 Task: Add a signature Delaney King containing Have a safe and happy holiday, Delaney King to email address softage.1@softage.net and add a label Intellectual property
Action: Mouse moved to (382, 610)
Screenshot: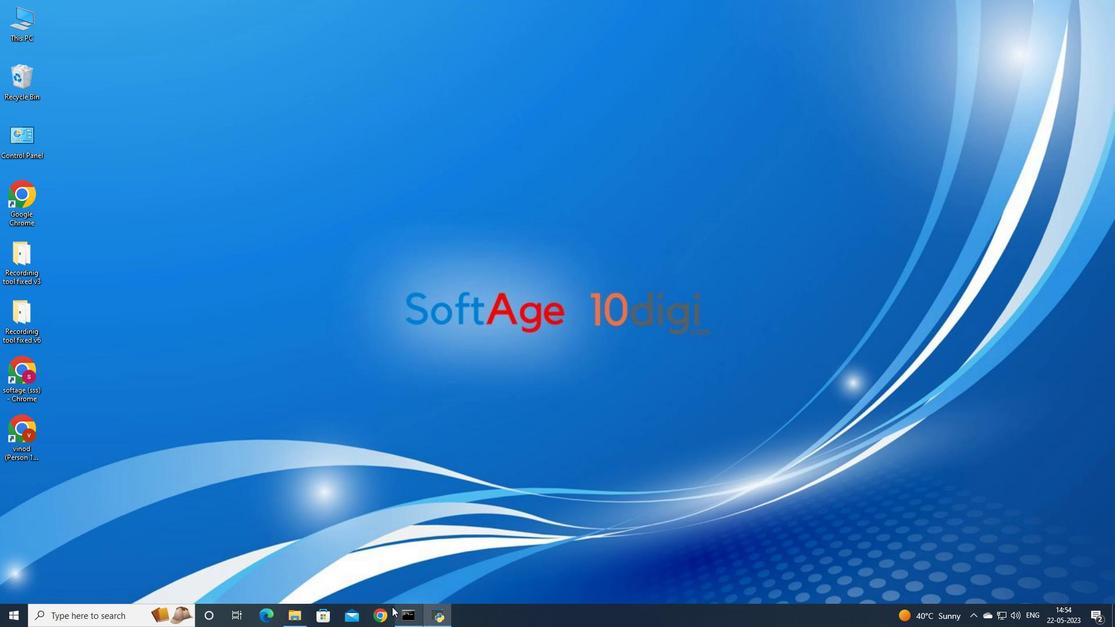 
Action: Mouse pressed left at (382, 610)
Screenshot: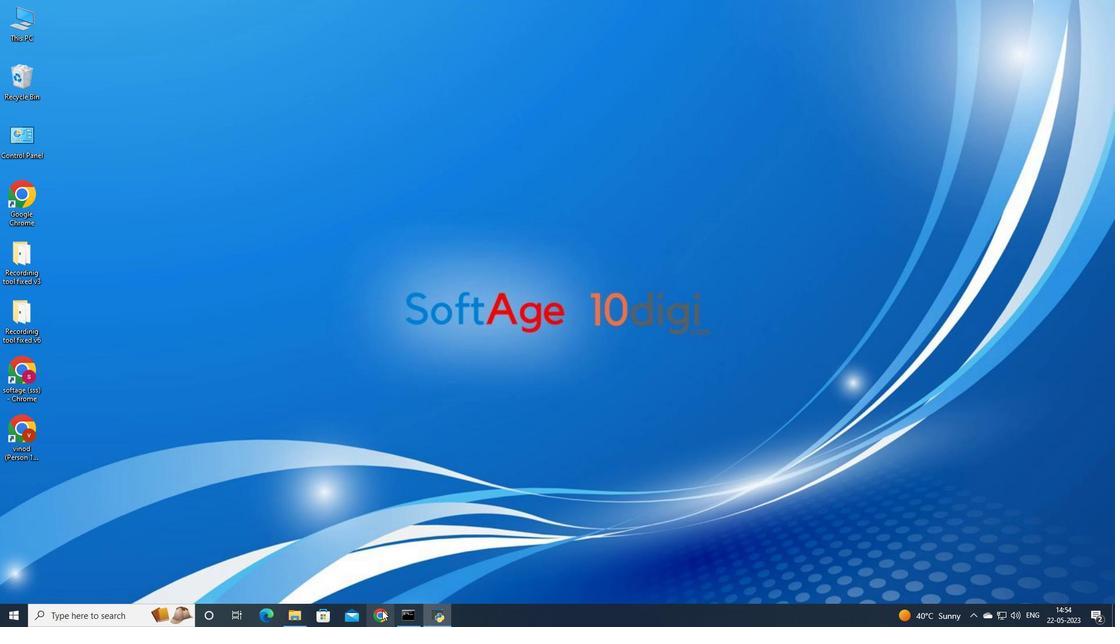 
Action: Mouse moved to (514, 404)
Screenshot: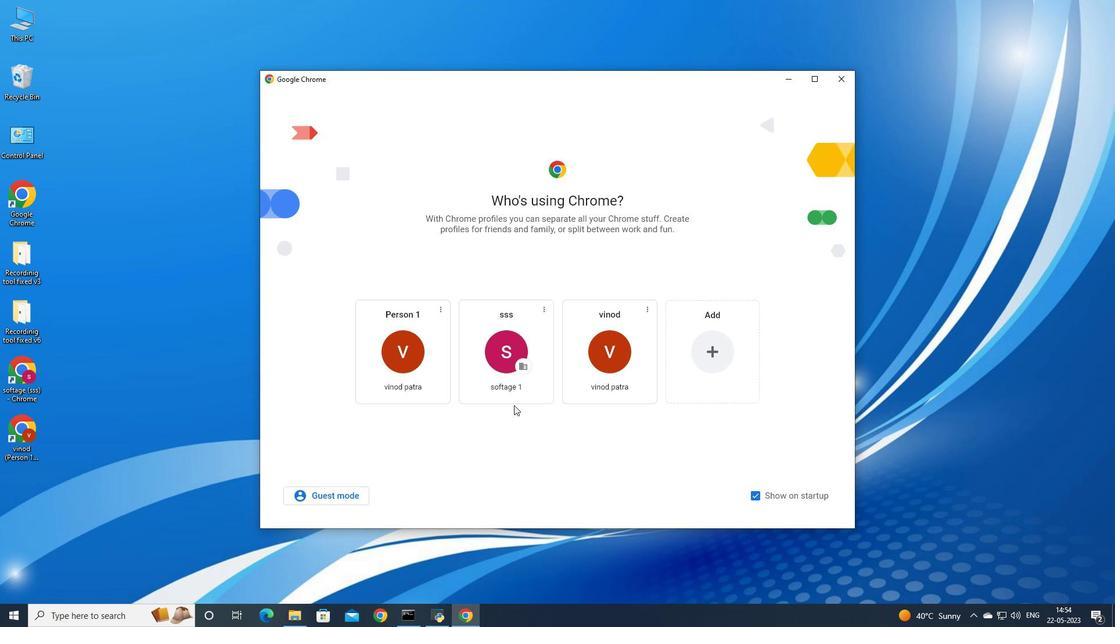 
Action: Mouse pressed left at (514, 404)
Screenshot: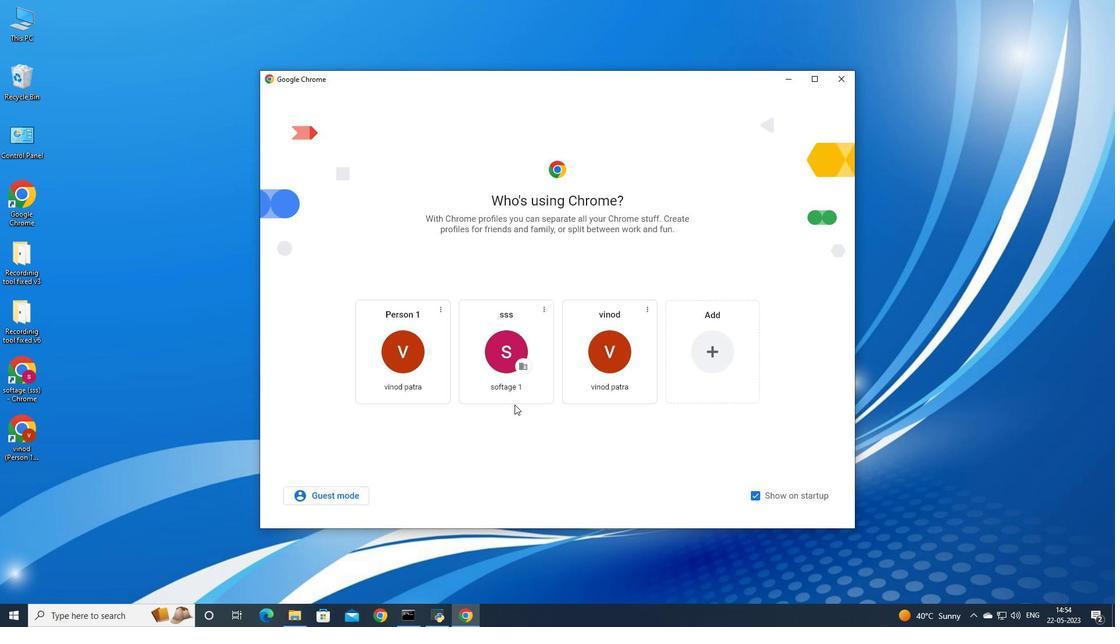 
Action: Mouse moved to (521, 388)
Screenshot: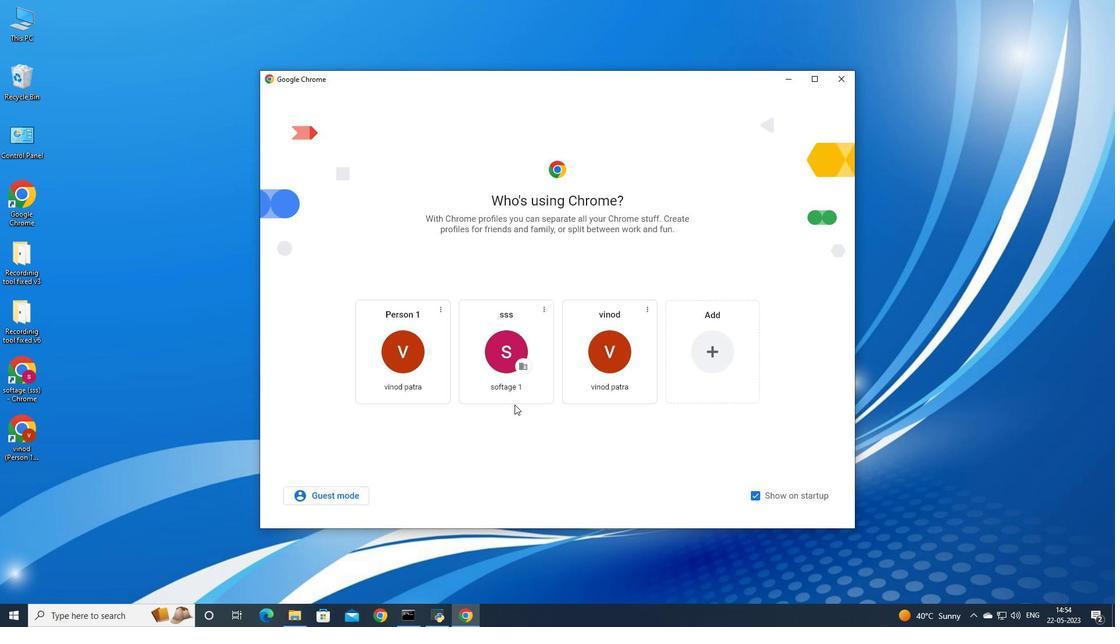 
Action: Mouse pressed left at (521, 388)
Screenshot: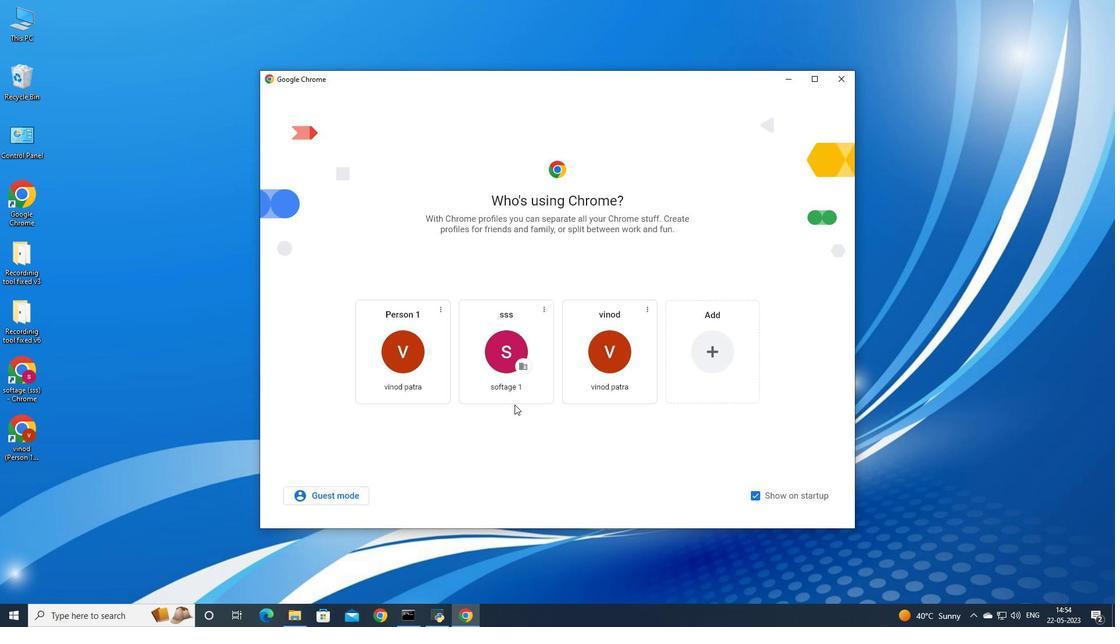 
Action: Mouse moved to (1003, 59)
Screenshot: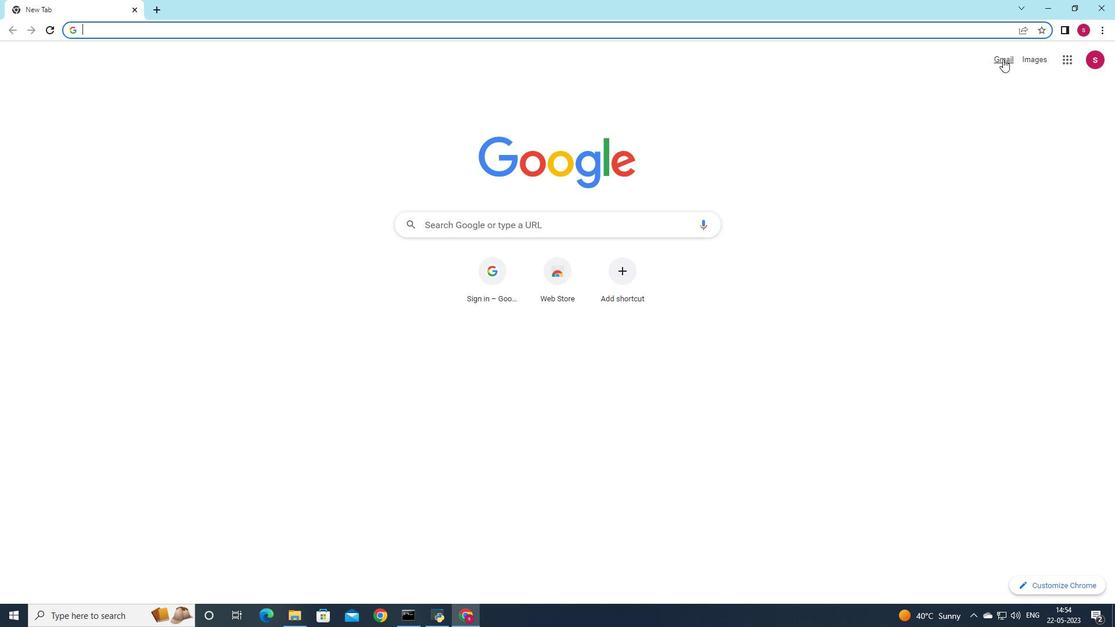 
Action: Mouse pressed left at (1003, 59)
Screenshot: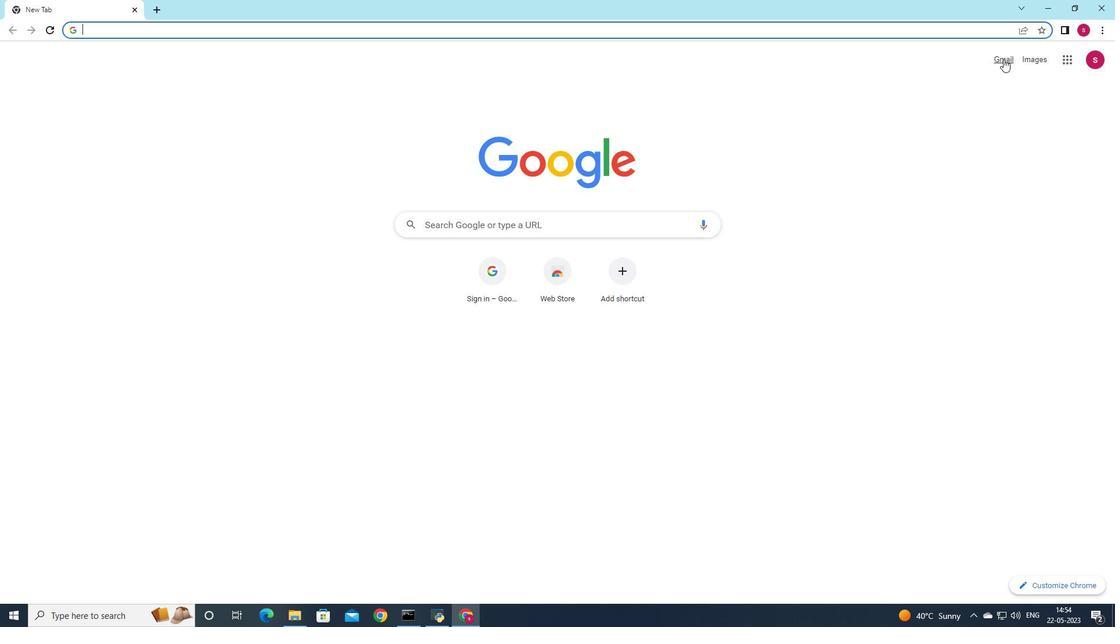 
Action: Mouse moved to (989, 82)
Screenshot: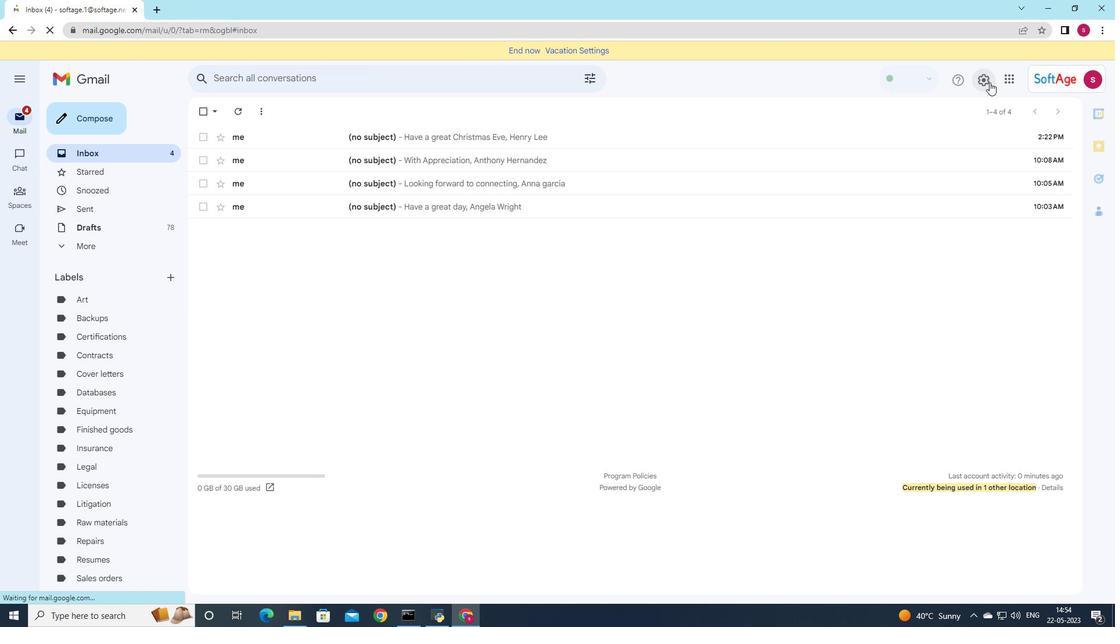 
Action: Mouse pressed left at (989, 82)
Screenshot: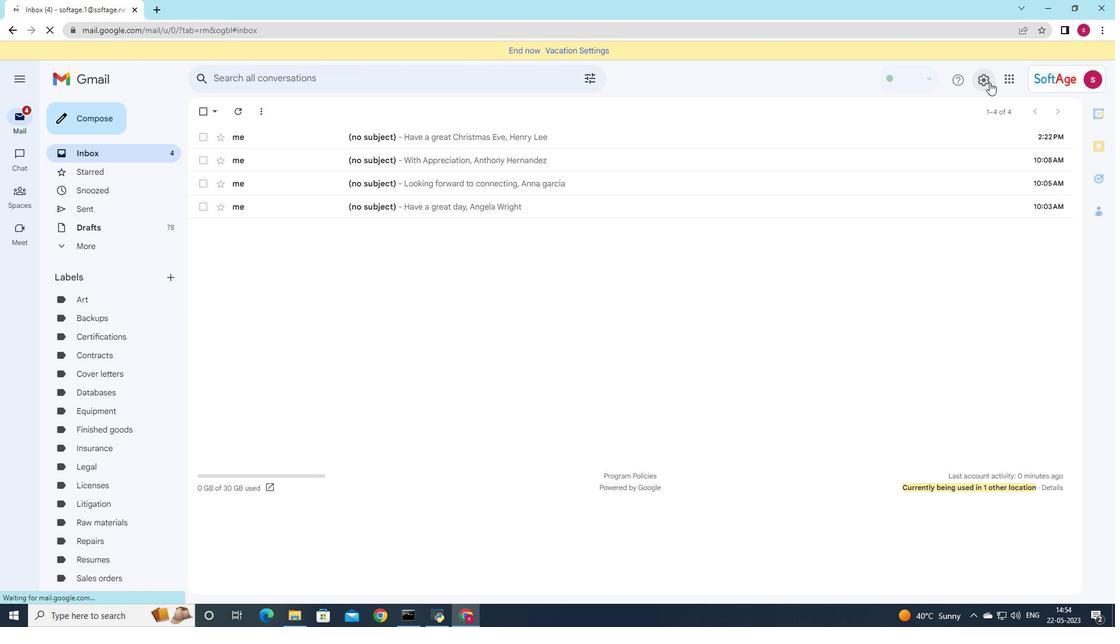 
Action: Mouse moved to (972, 142)
Screenshot: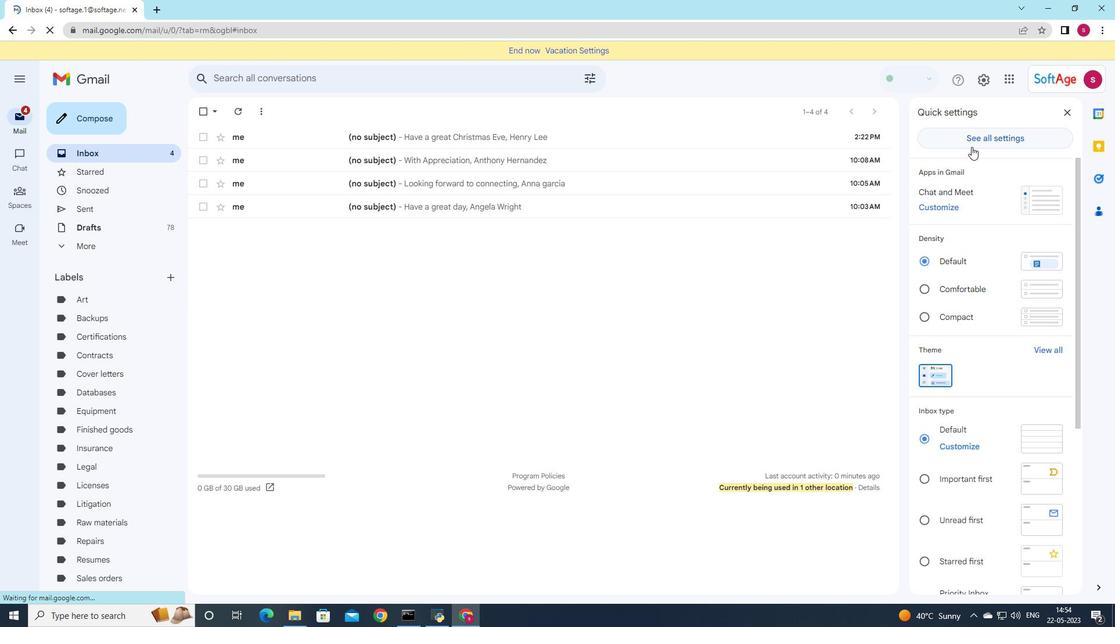 
Action: Mouse pressed left at (972, 142)
Screenshot: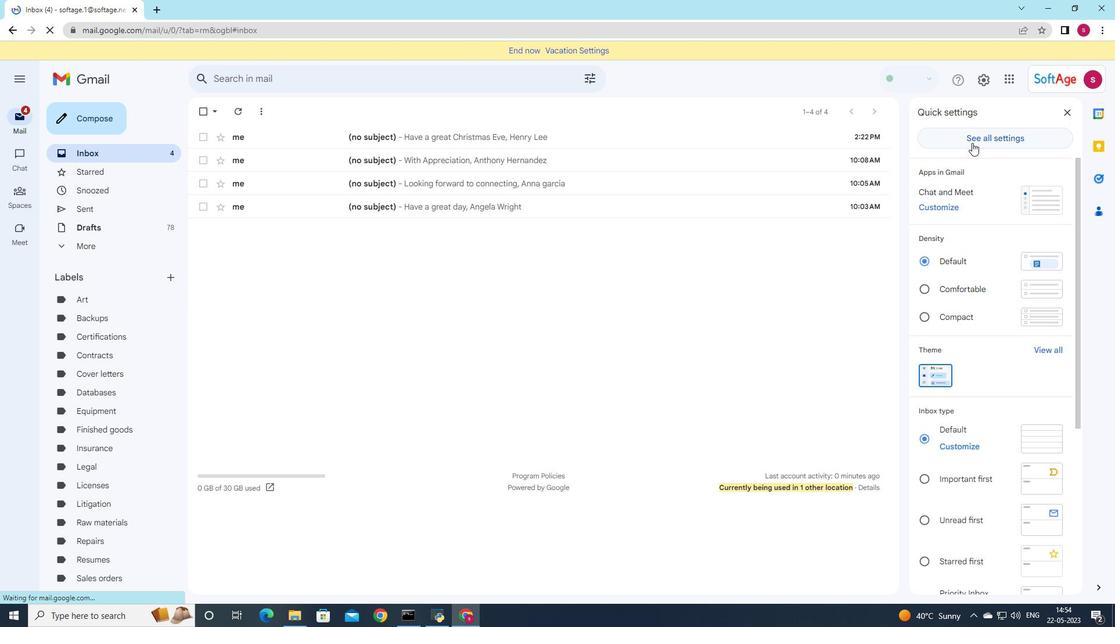 
Action: Mouse moved to (714, 345)
Screenshot: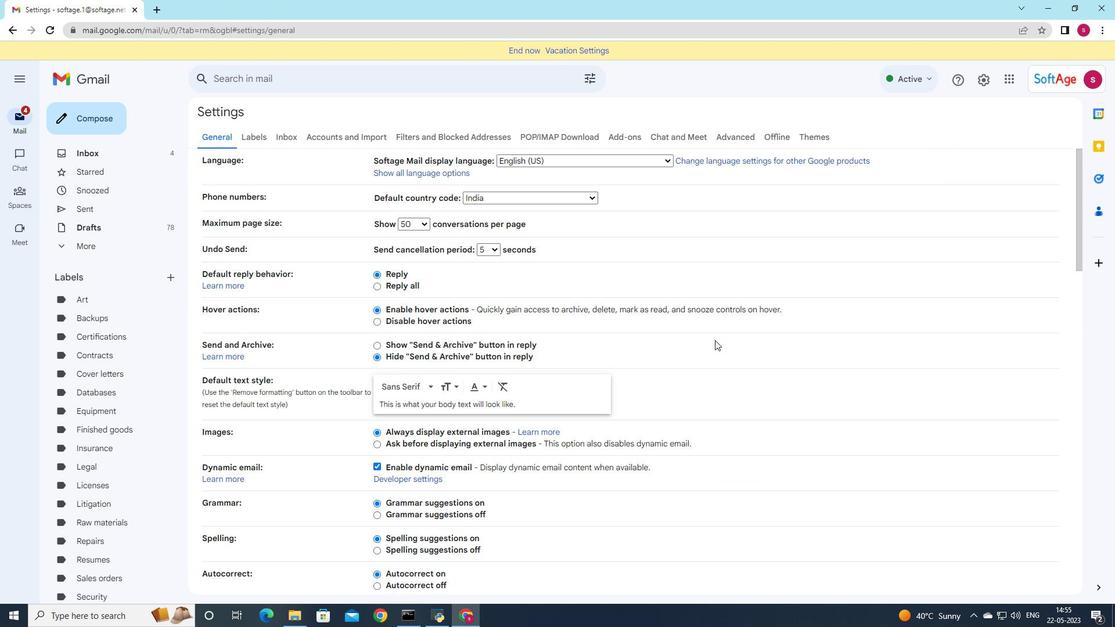 
Action: Mouse scrolled (714, 344) with delta (0, 0)
Screenshot: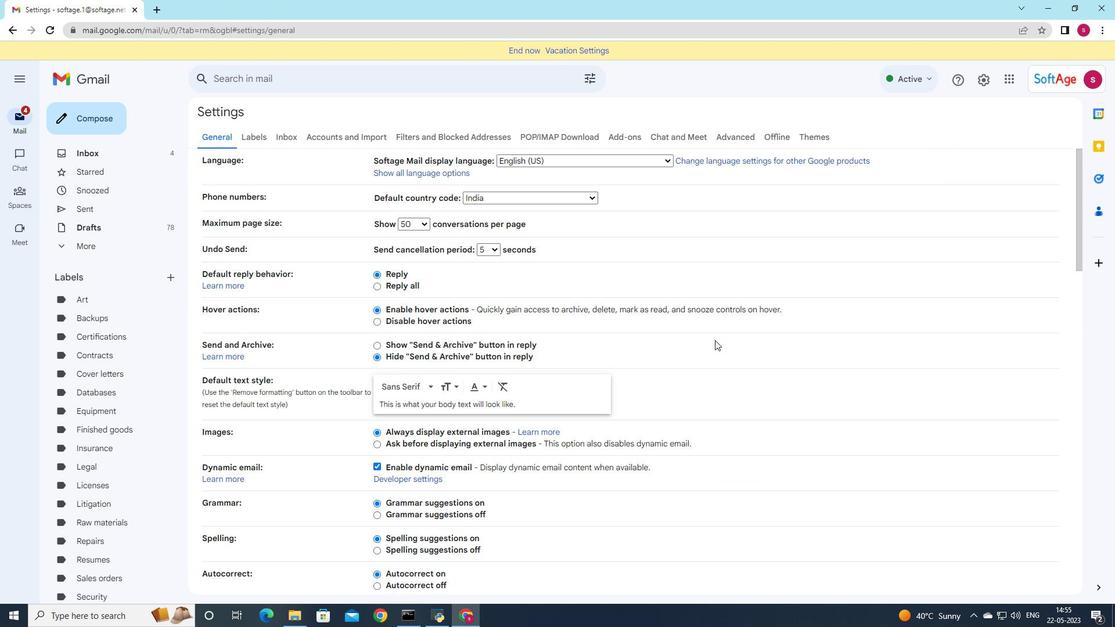 
Action: Mouse scrolled (714, 344) with delta (0, 0)
Screenshot: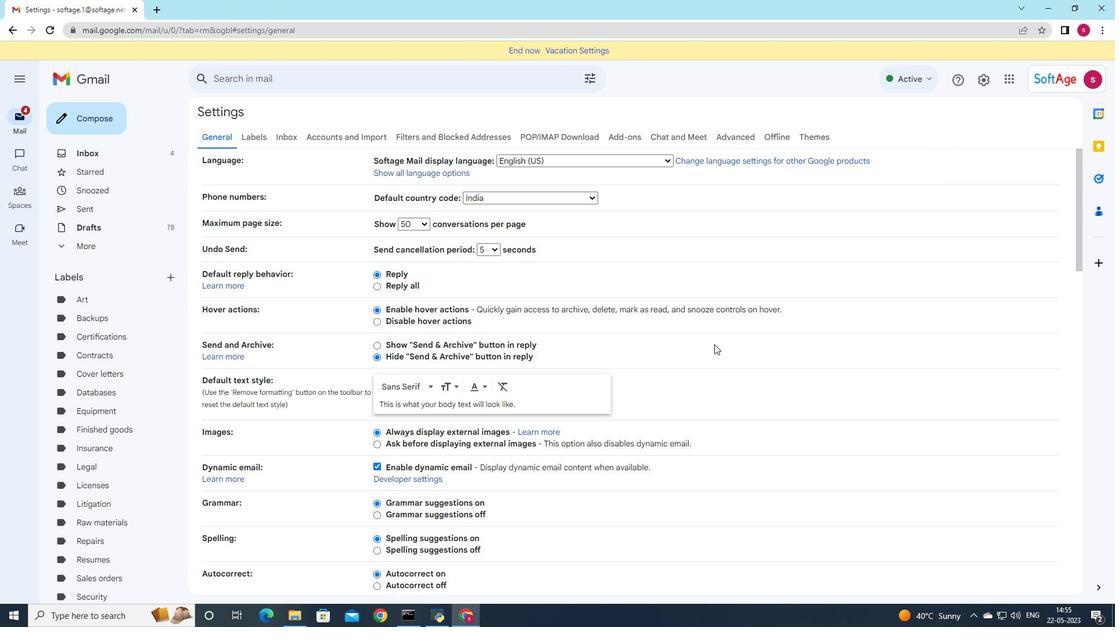 
Action: Mouse scrolled (714, 344) with delta (0, 0)
Screenshot: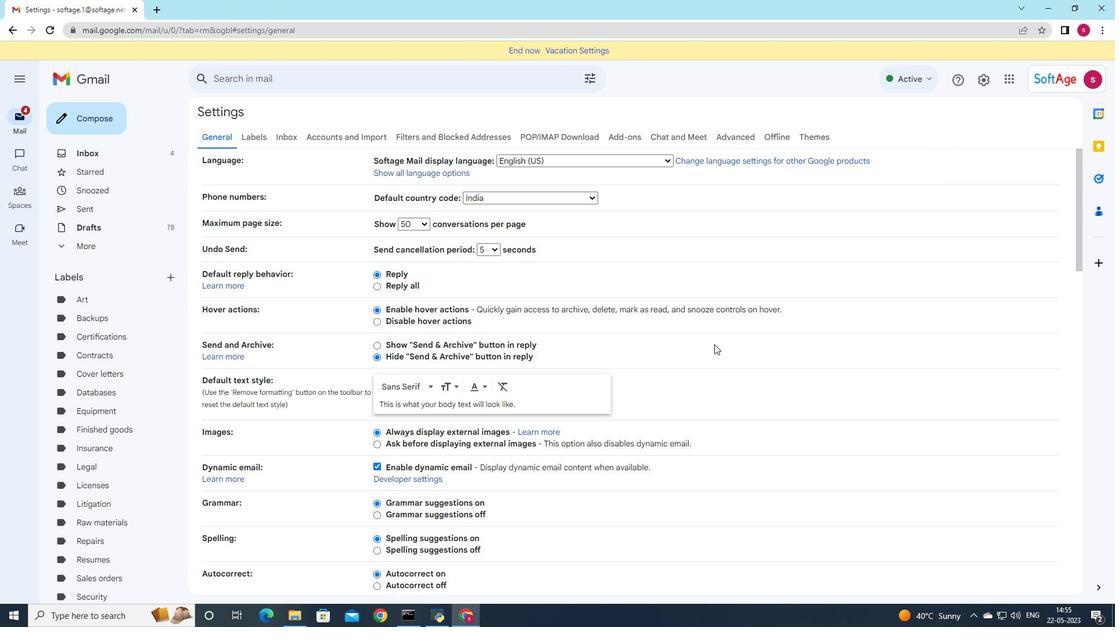 
Action: Mouse moved to (717, 345)
Screenshot: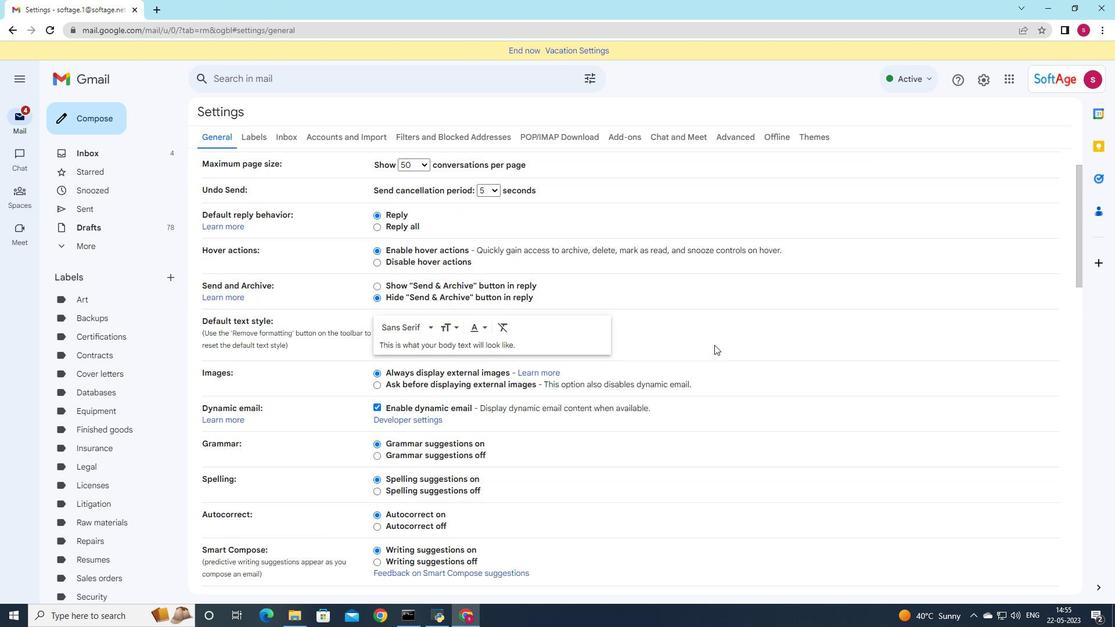 
Action: Mouse scrolled (717, 344) with delta (0, 0)
Screenshot: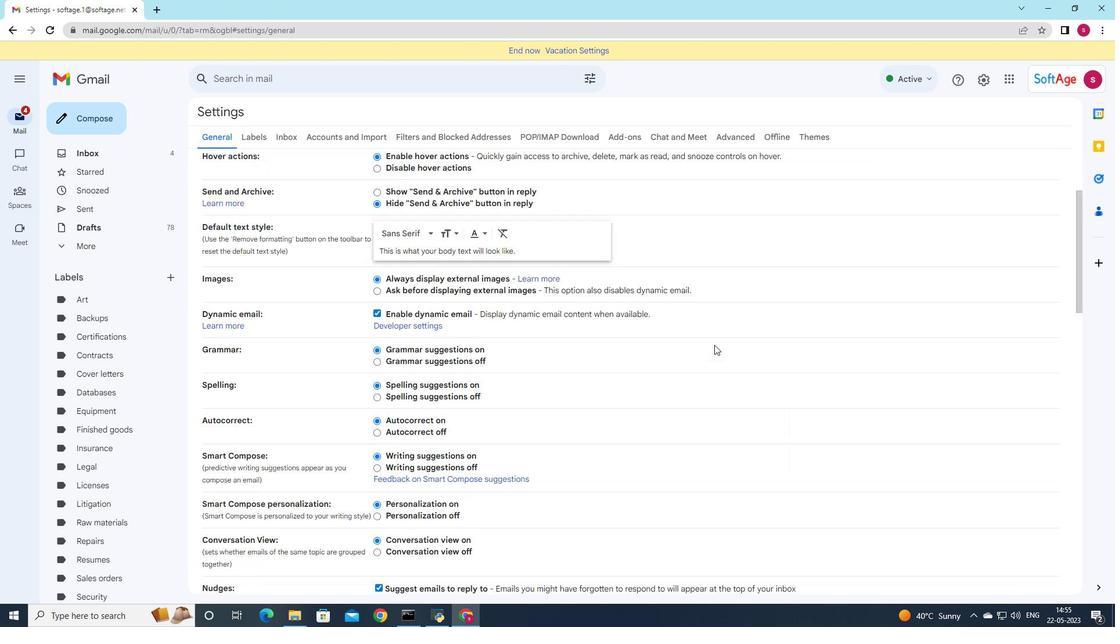 
Action: Mouse moved to (720, 349)
Screenshot: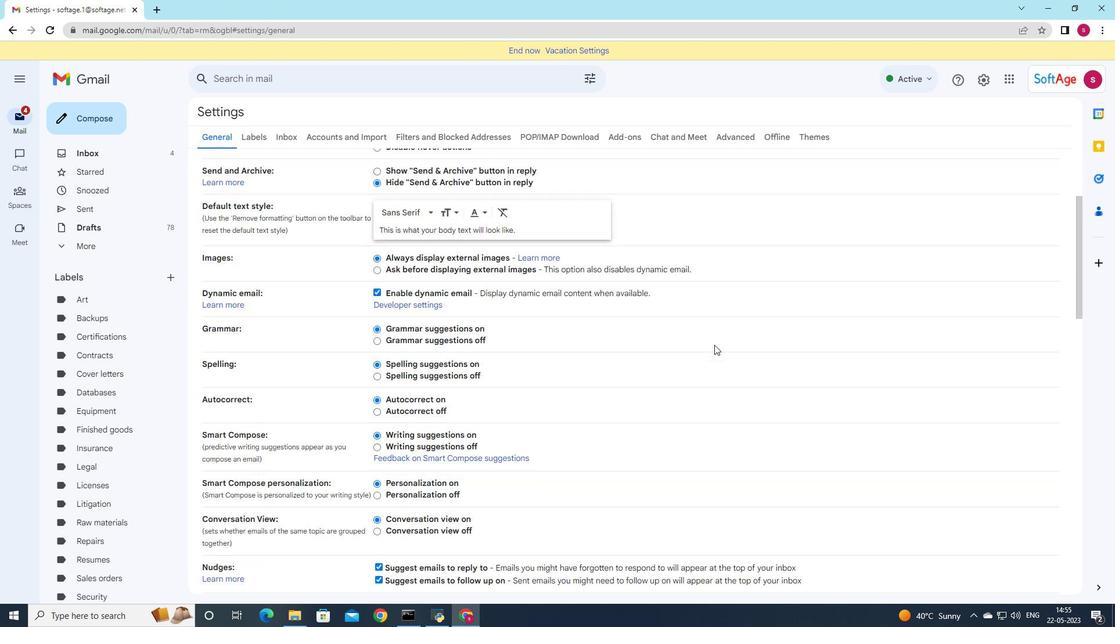 
Action: Mouse scrolled (720, 348) with delta (0, 0)
Screenshot: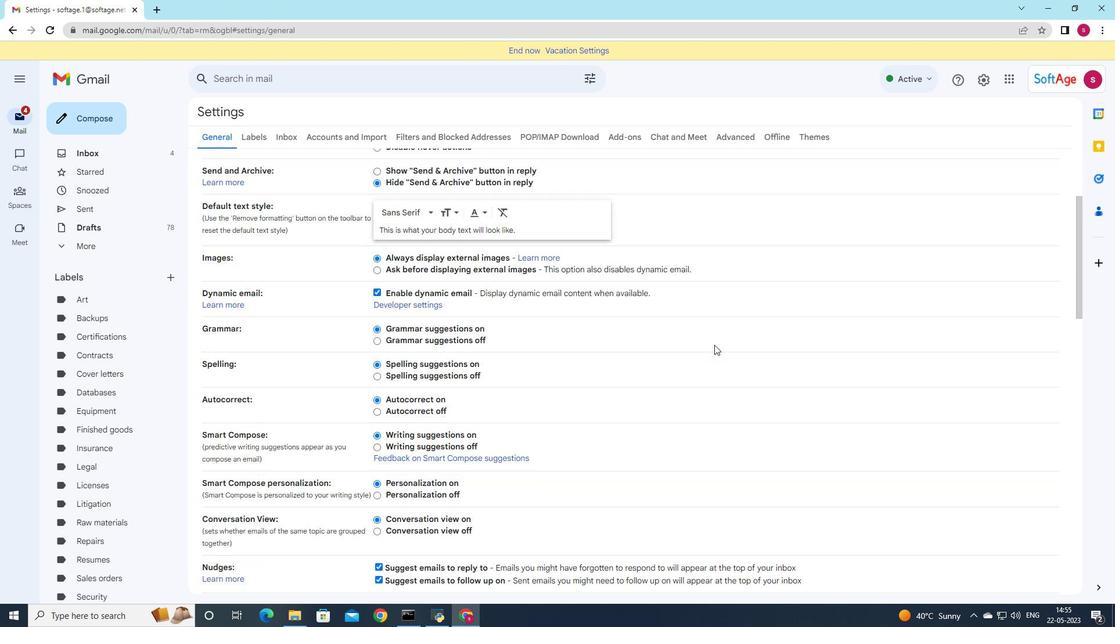 
Action: Mouse moved to (721, 350)
Screenshot: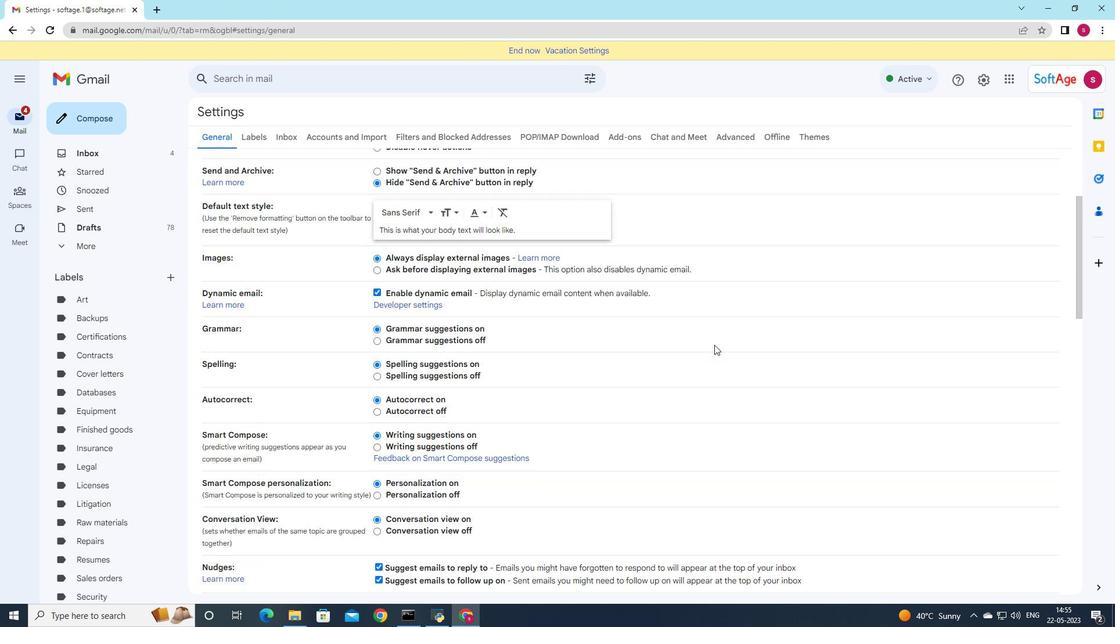 
Action: Mouse scrolled (721, 349) with delta (0, 0)
Screenshot: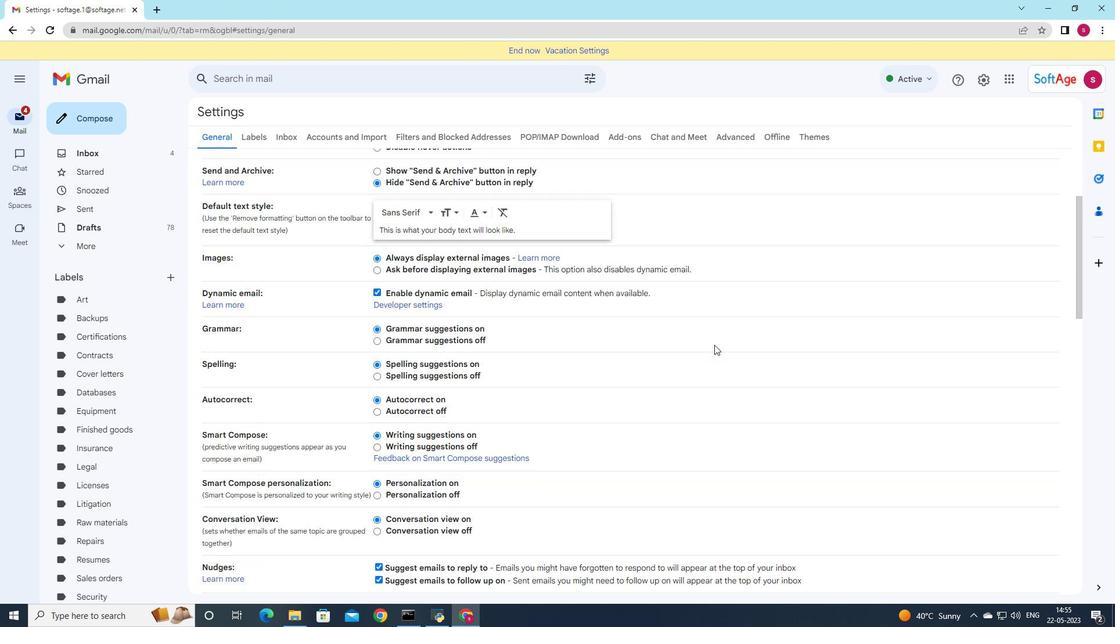 
Action: Mouse moved to (722, 350)
Screenshot: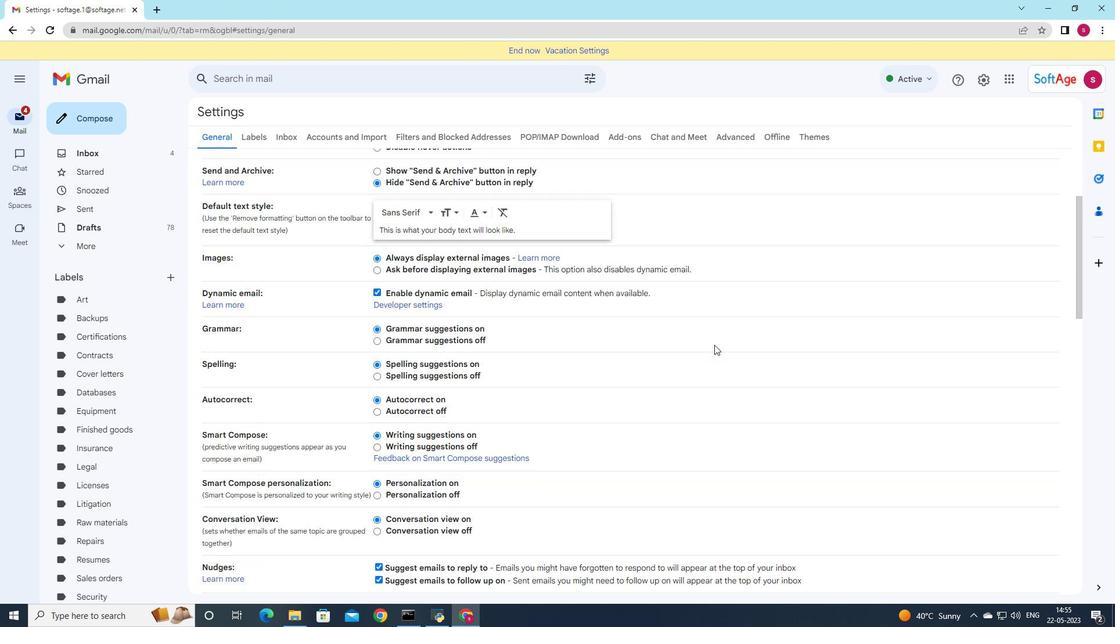 
Action: Mouse scrolled (722, 350) with delta (0, 0)
Screenshot: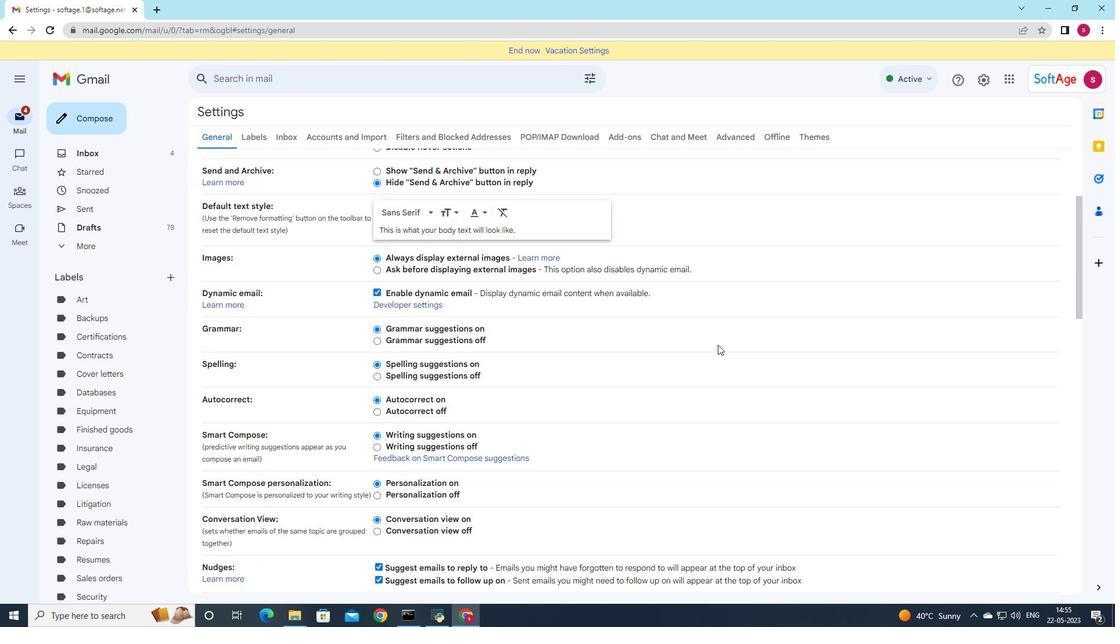 
Action: Mouse moved to (722, 351)
Screenshot: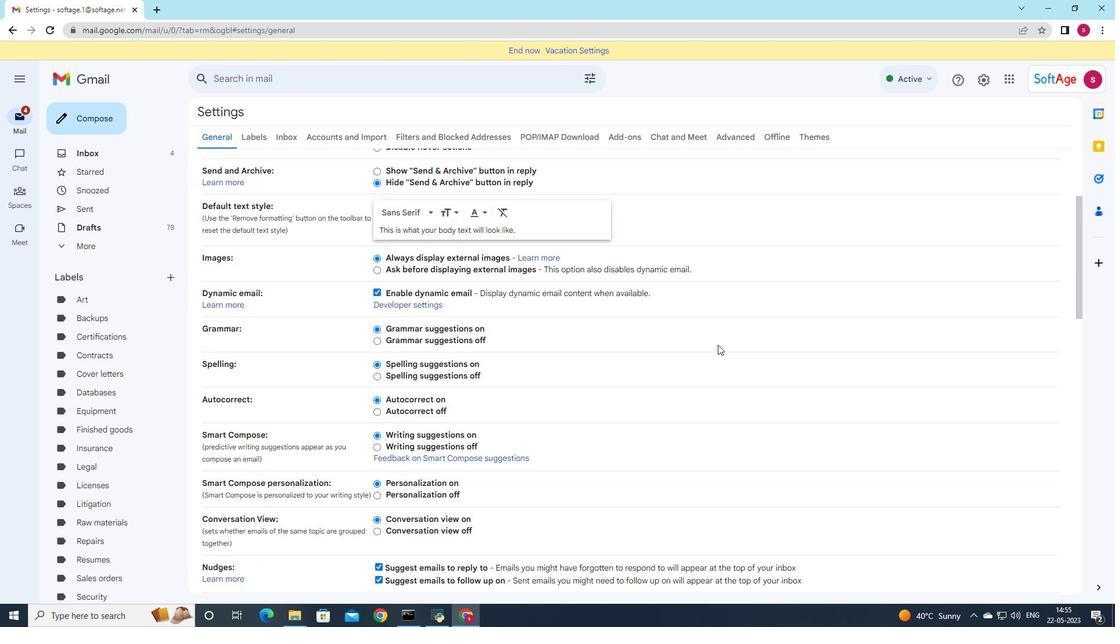 
Action: Mouse scrolled (722, 350) with delta (0, 0)
Screenshot: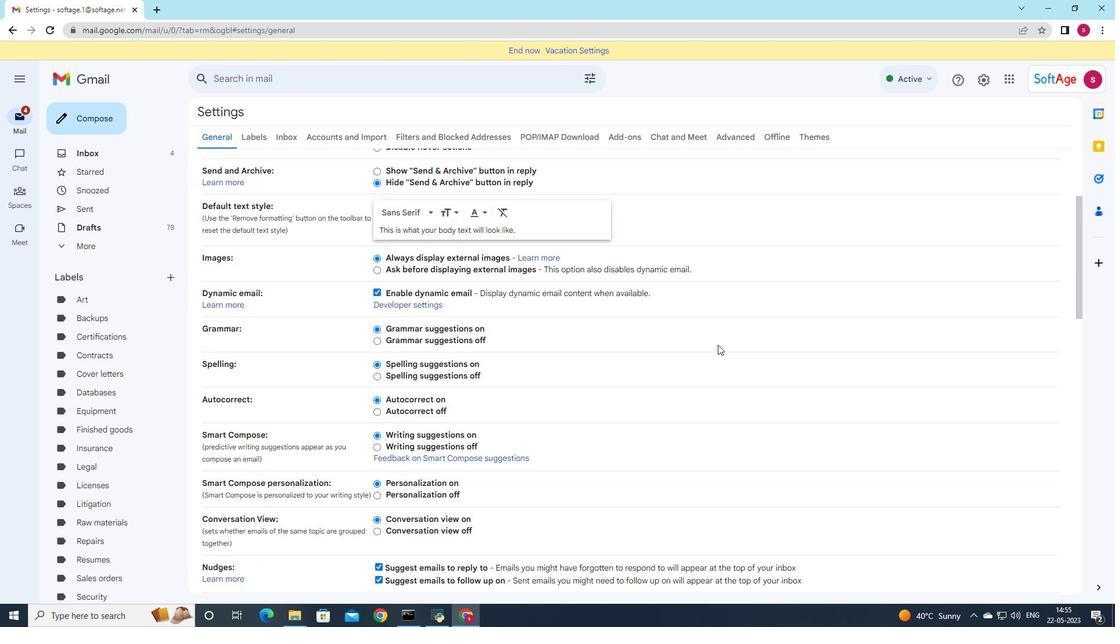 
Action: Mouse moved to (724, 353)
Screenshot: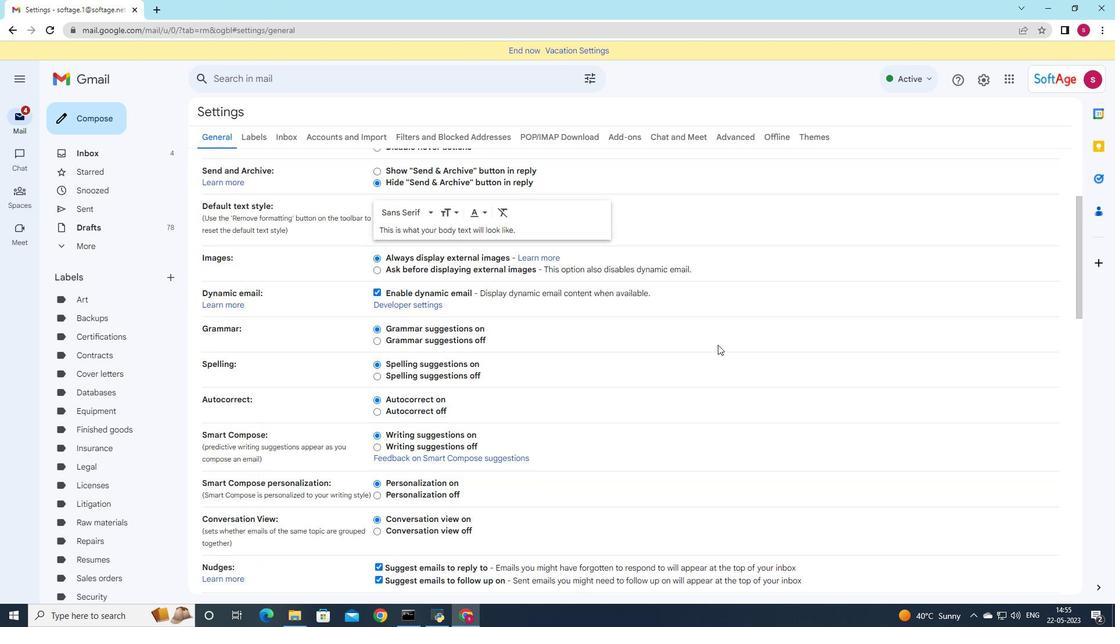 
Action: Mouse scrolled (724, 353) with delta (0, 0)
Screenshot: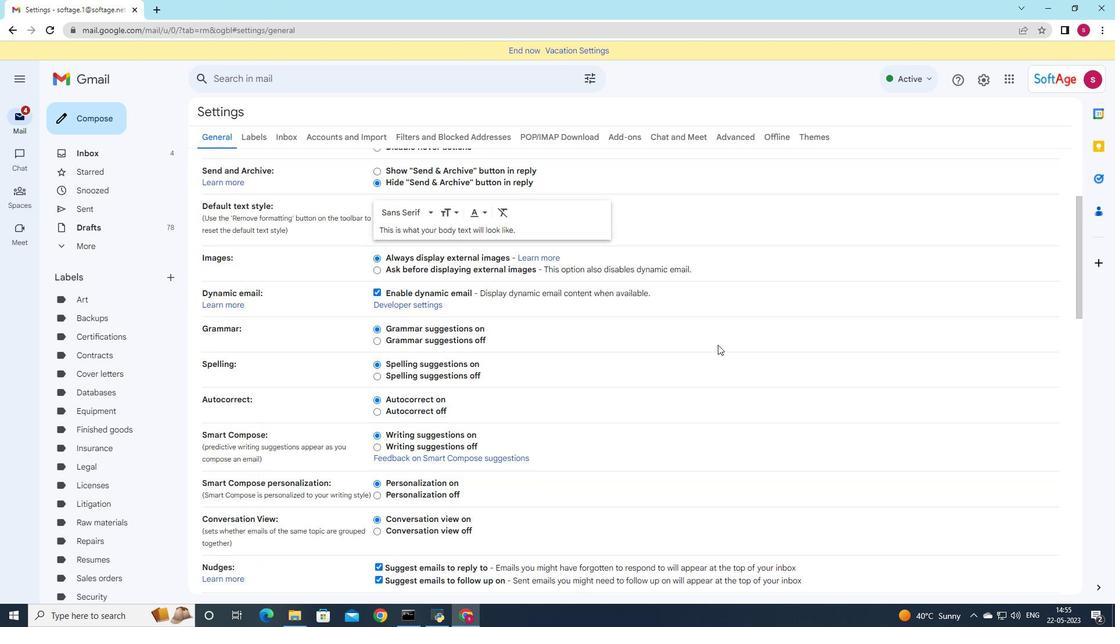
Action: Mouse moved to (803, 420)
Screenshot: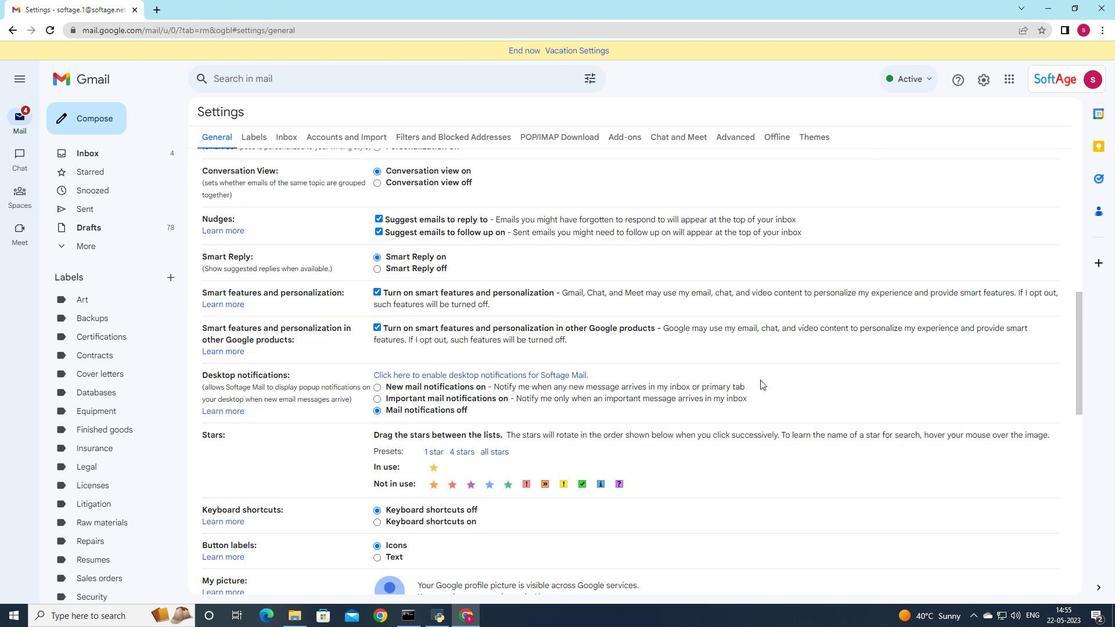 
Action: Mouse scrolled (803, 419) with delta (0, 0)
Screenshot: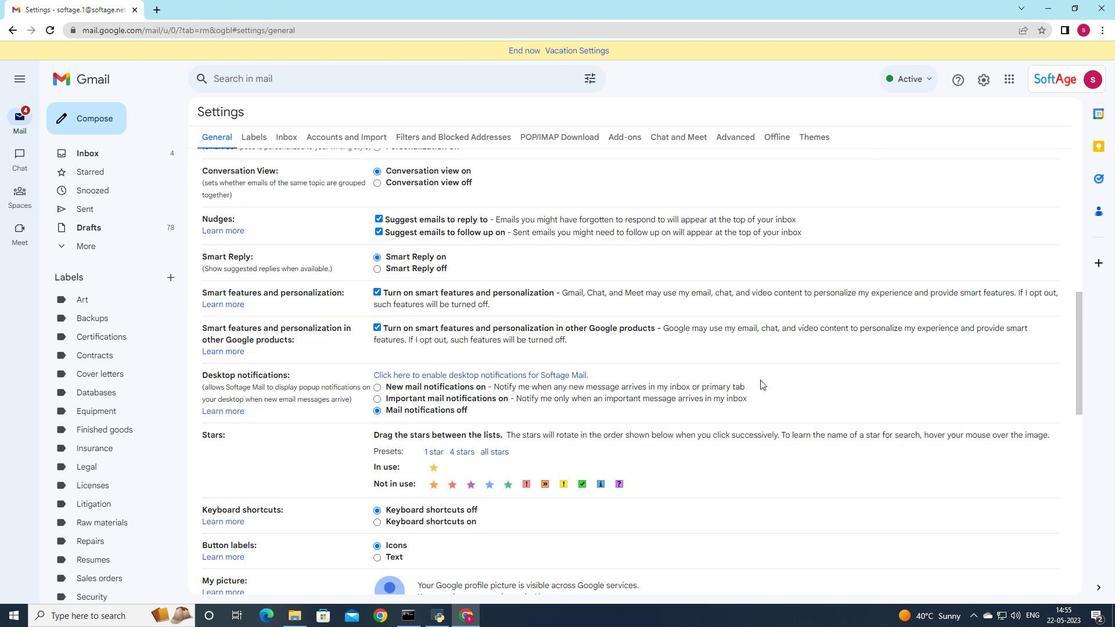 
Action: Mouse moved to (813, 438)
Screenshot: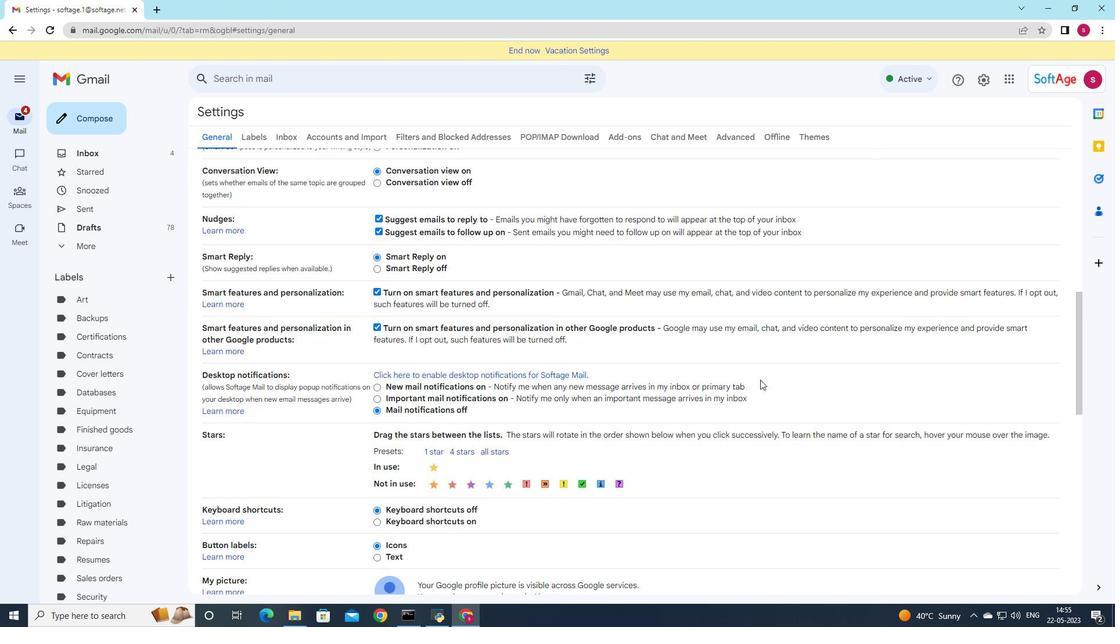 
Action: Mouse scrolled (813, 437) with delta (0, 0)
Screenshot: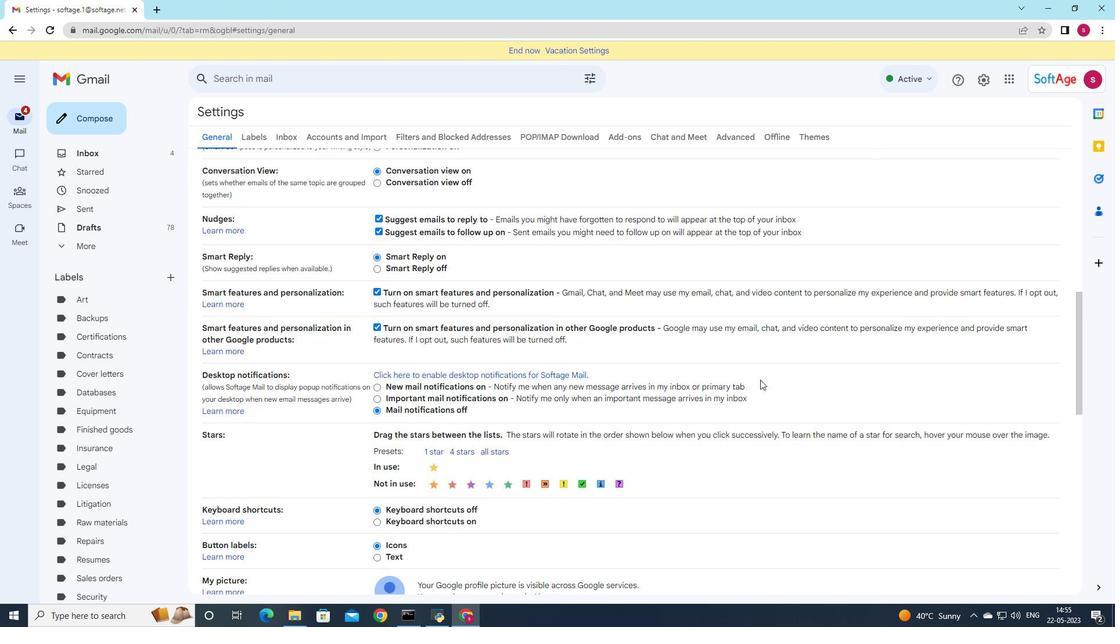 
Action: Mouse moved to (833, 461)
Screenshot: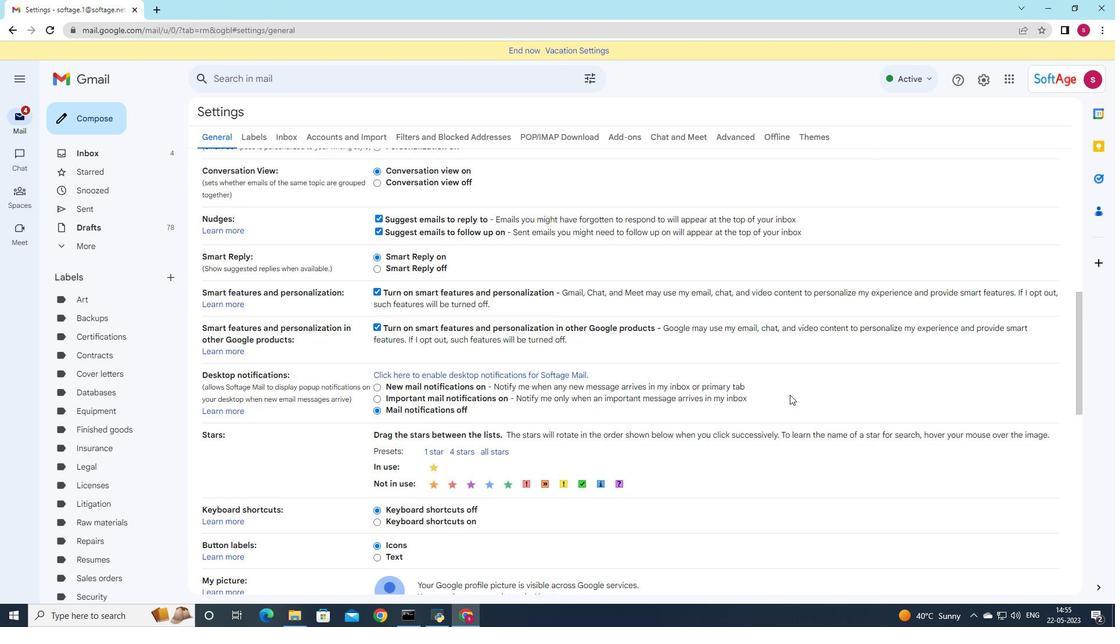 
Action: Mouse scrolled (824, 451) with delta (0, 0)
Screenshot: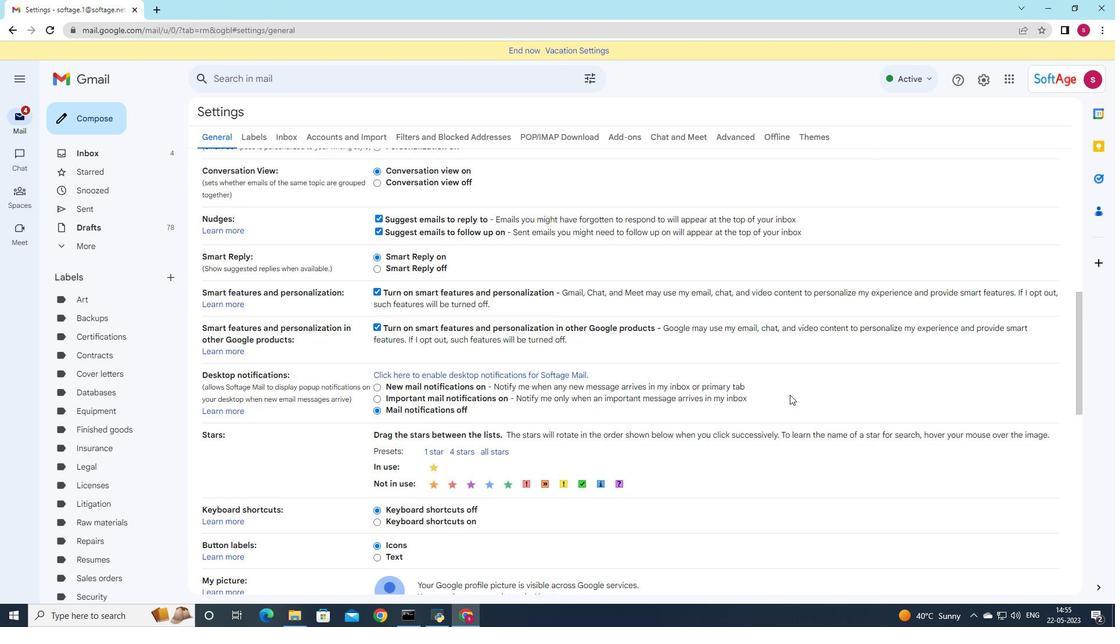 
Action: Mouse moved to (843, 469)
Screenshot: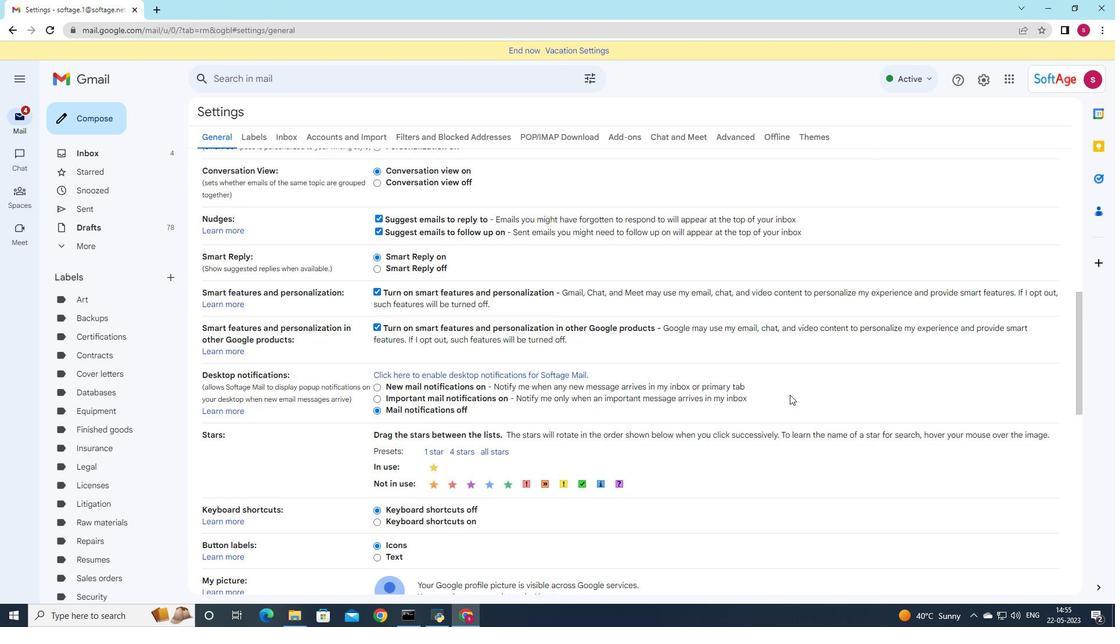 
Action: Mouse scrolled (843, 468) with delta (0, 0)
Screenshot: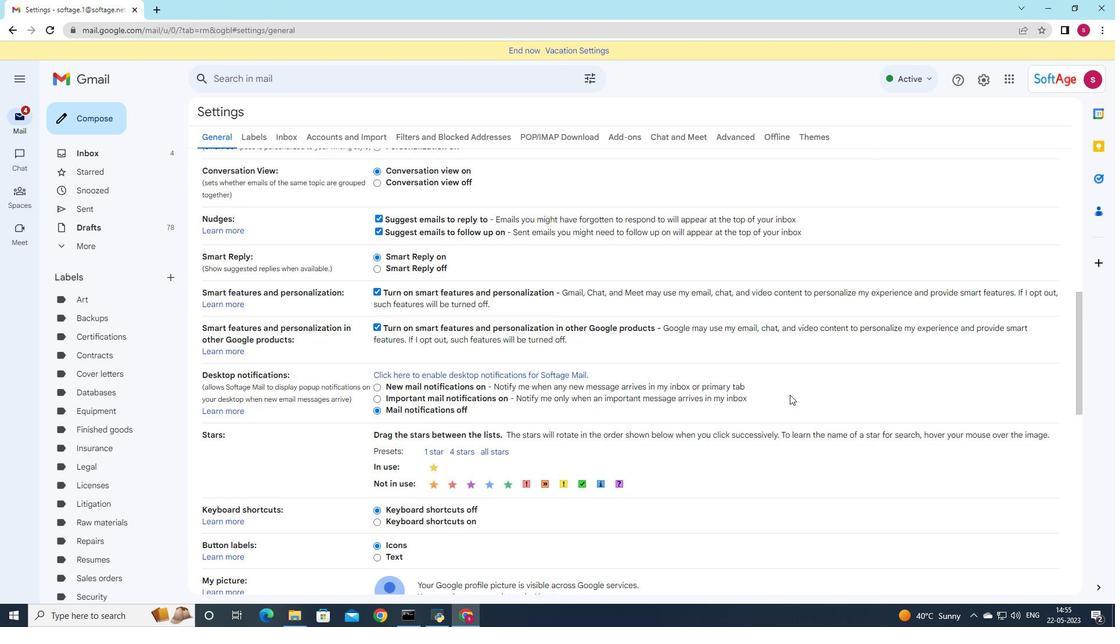 
Action: Mouse moved to (494, 440)
Screenshot: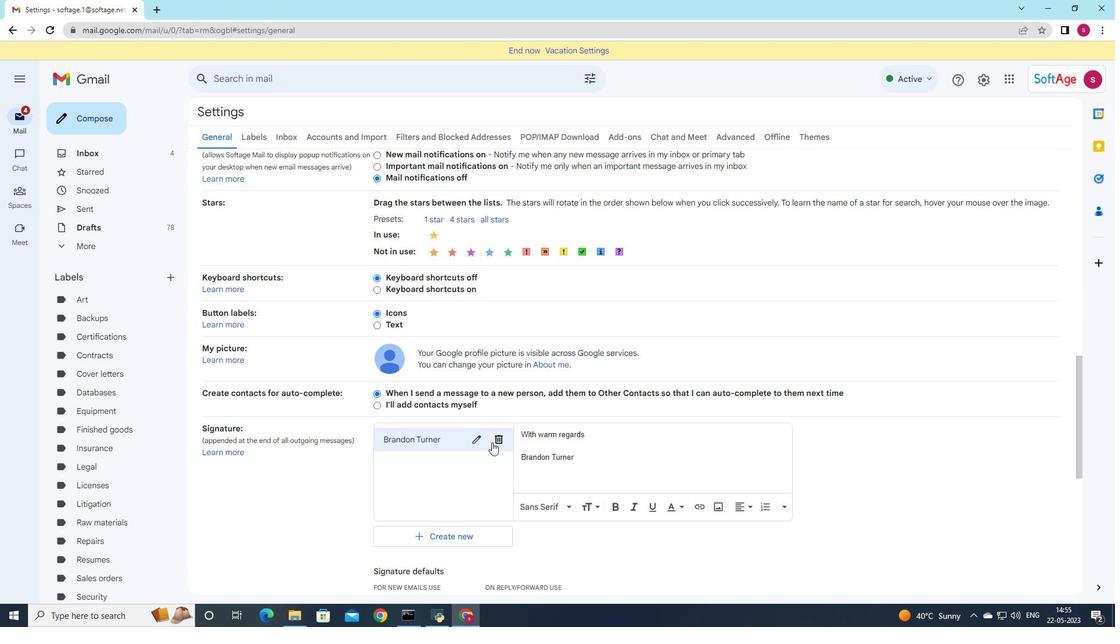 
Action: Mouse pressed left at (494, 440)
Screenshot: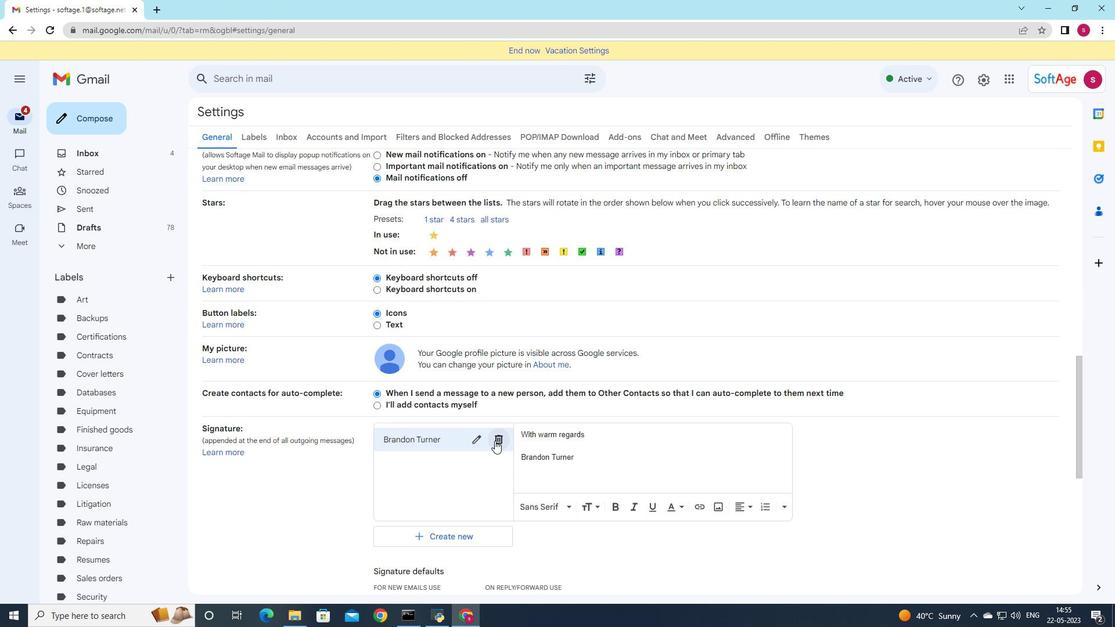 
Action: Mouse moved to (667, 346)
Screenshot: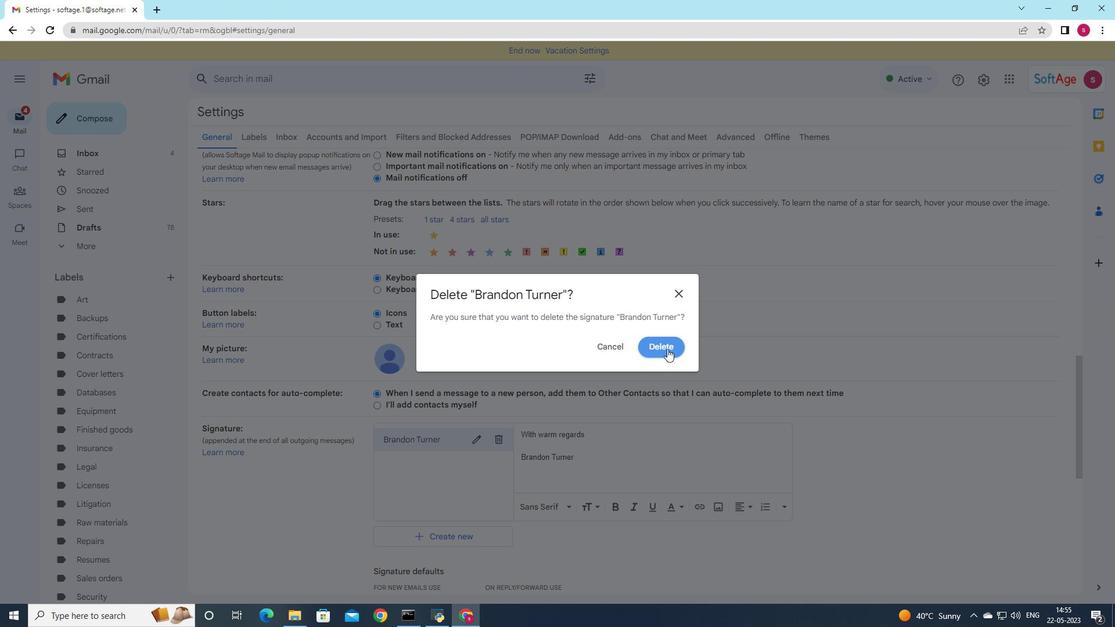 
Action: Mouse pressed left at (667, 346)
Screenshot: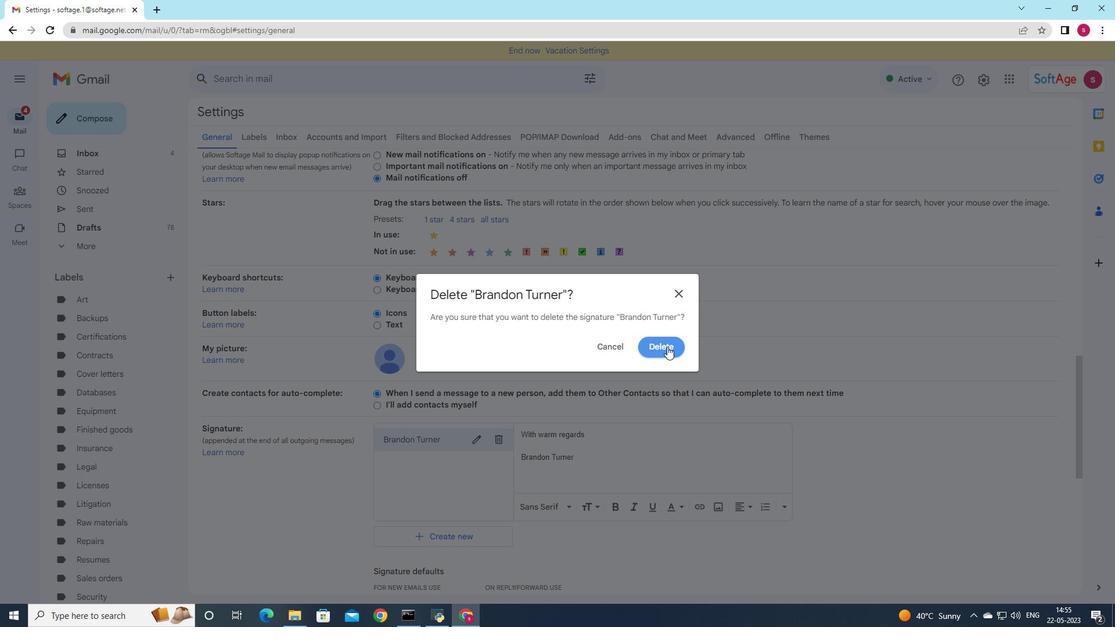 
Action: Mouse moved to (422, 451)
Screenshot: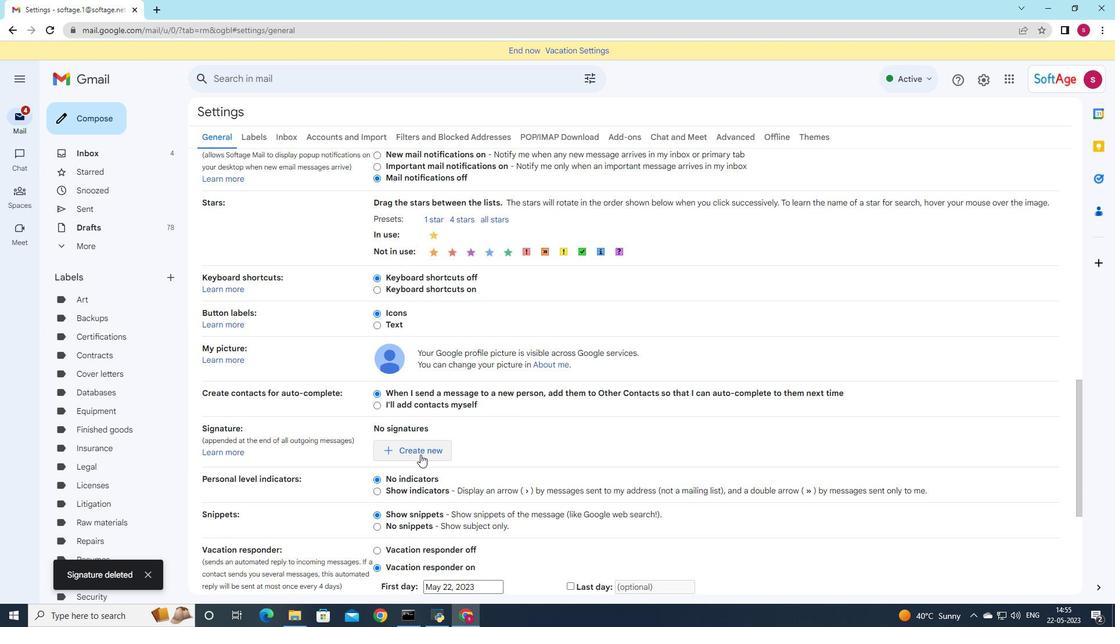 
Action: Mouse pressed left at (422, 451)
Screenshot: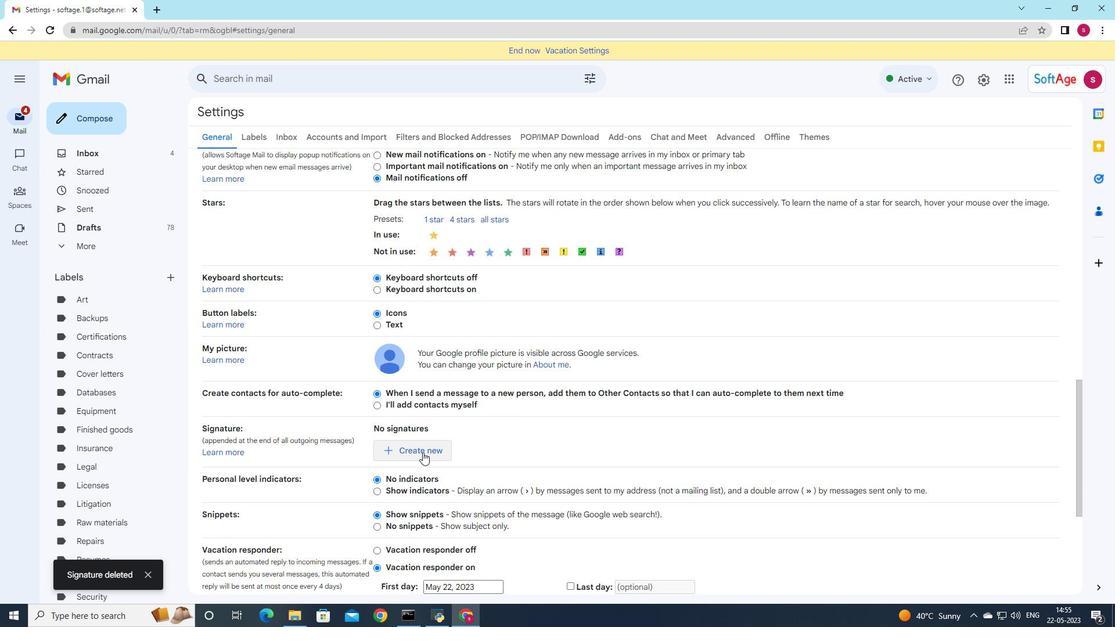 
Action: Mouse moved to (554, 333)
Screenshot: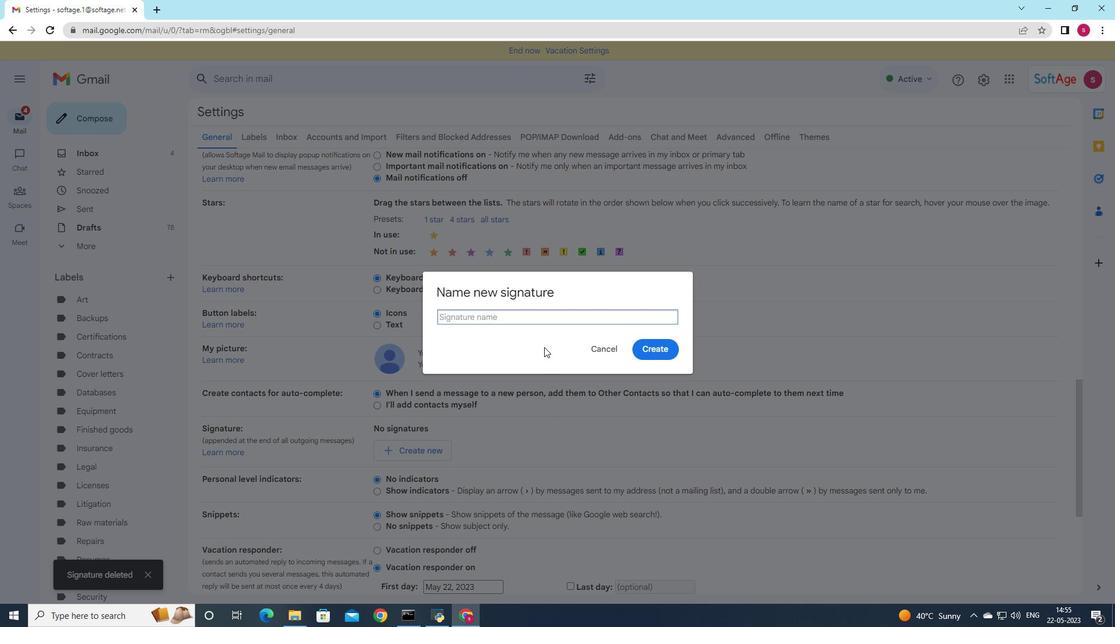 
Action: Key pressed <Key.shift>Dea<Key.backspace>laney
Screenshot: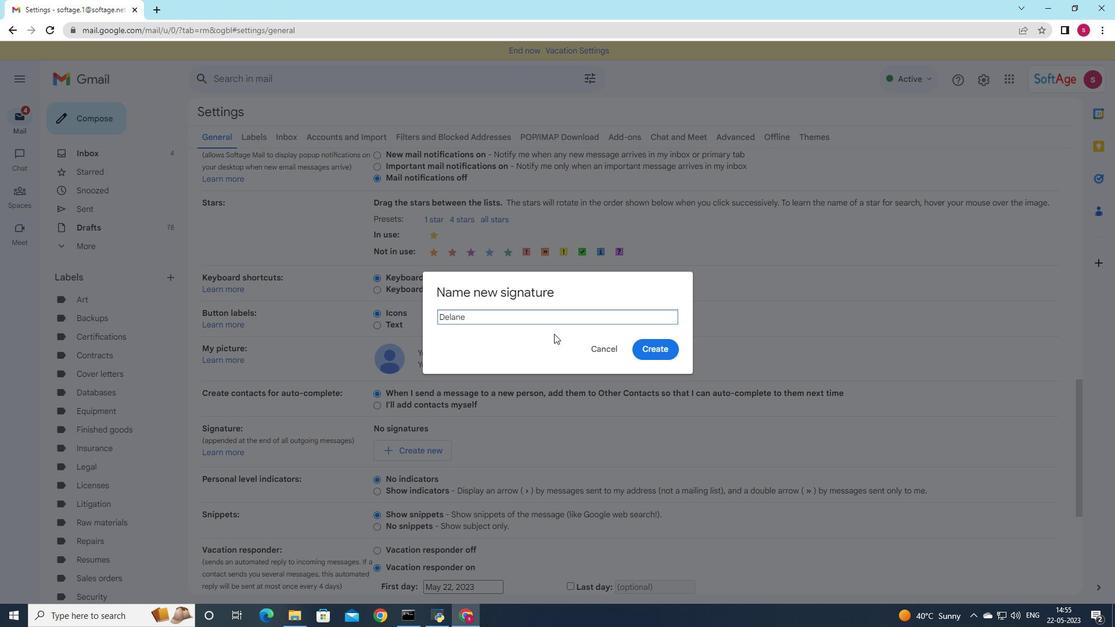 
Action: Mouse moved to (667, 353)
Screenshot: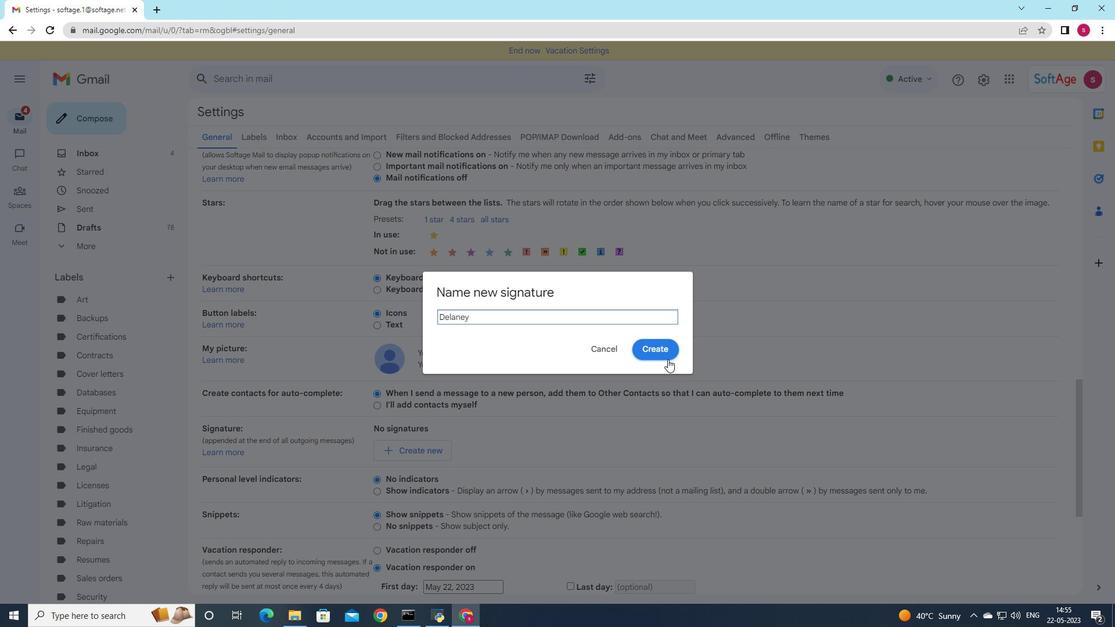 
Action: Mouse pressed left at (667, 353)
Screenshot: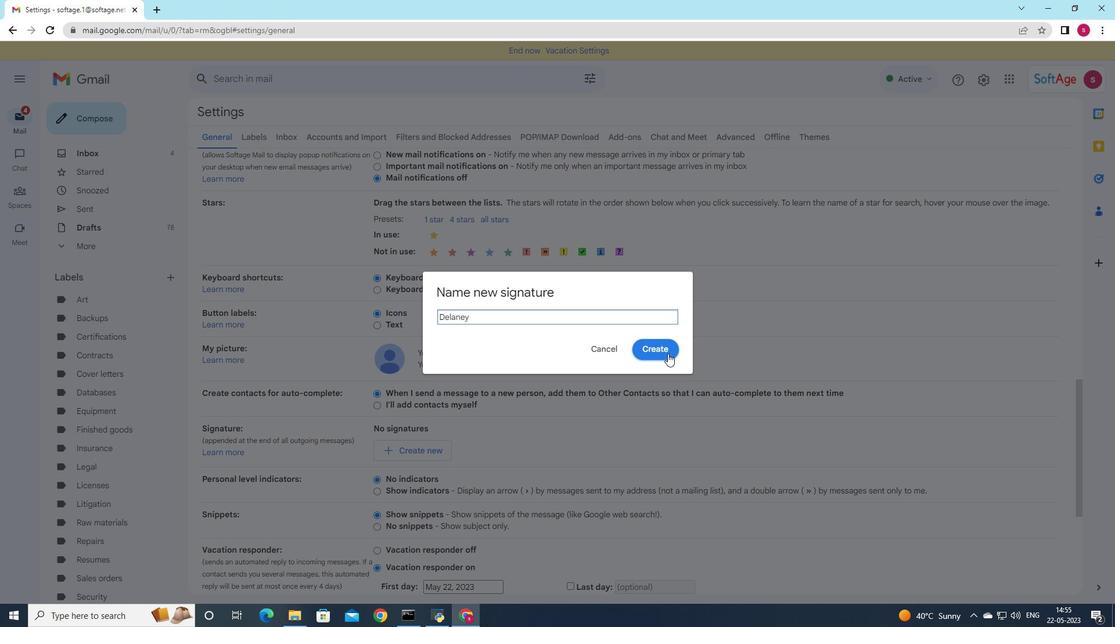 
Action: Mouse moved to (537, 439)
Screenshot: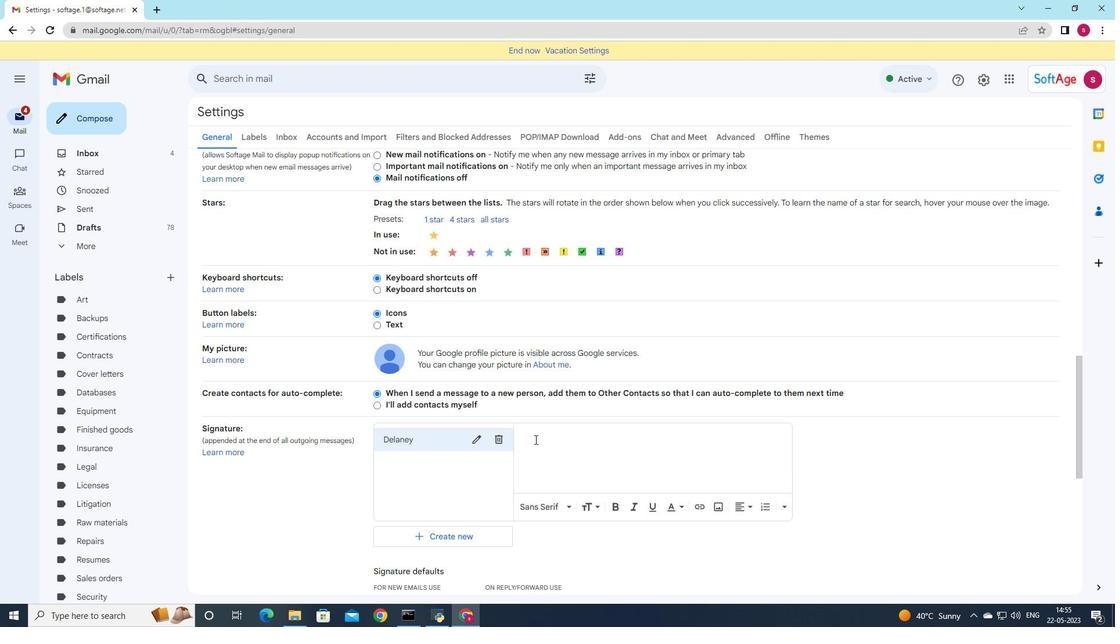 
Action: Mouse pressed left at (537, 439)
Screenshot: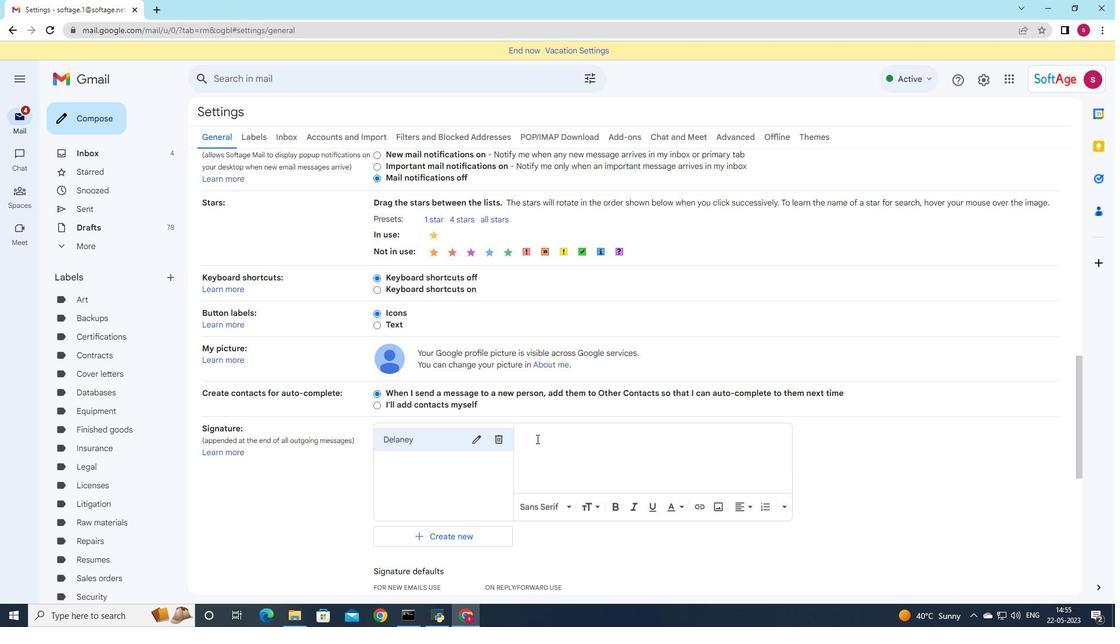 
Action: Mouse moved to (558, 459)
Screenshot: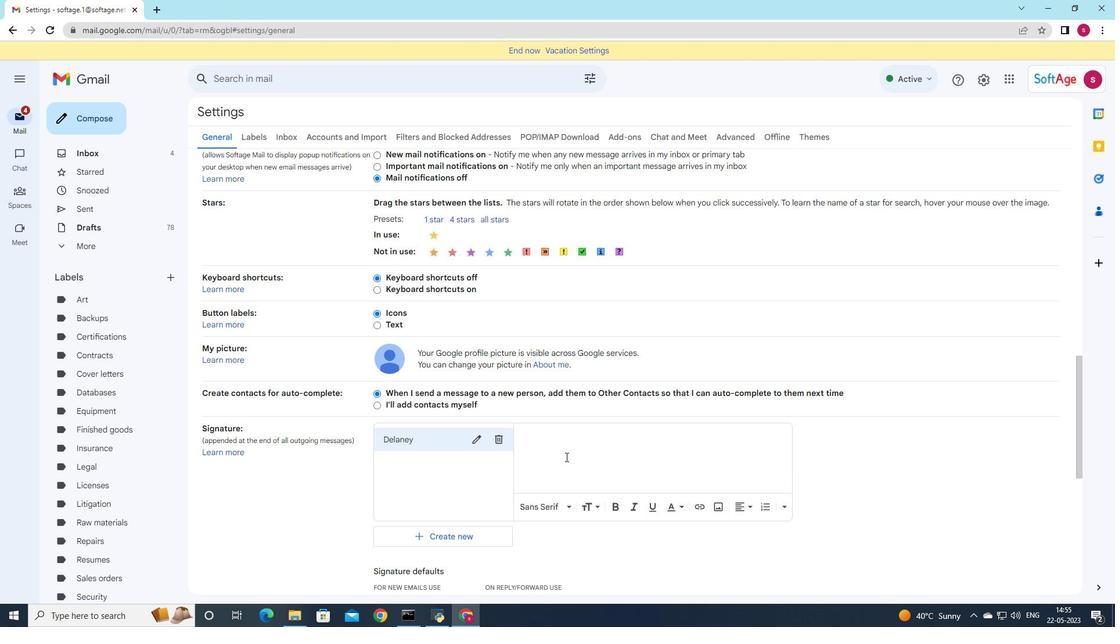 
Action: Key pressed <Key.shift>Have<Key.space>a<Key.space>safe<Key.space>and<Key.space>happy<Key.space>holida<Key.caps_lock>Y<Key.backspace>Y<Key.backspace><Key.caps_lock>y,<Key.enter><Key.space><Key.backspace><Key.shift><Key.shift><Key.shift><Key.shift><Key.shift><Key.shift><Key.shift><Key.shift><Key.shift>Delaney
Screenshot: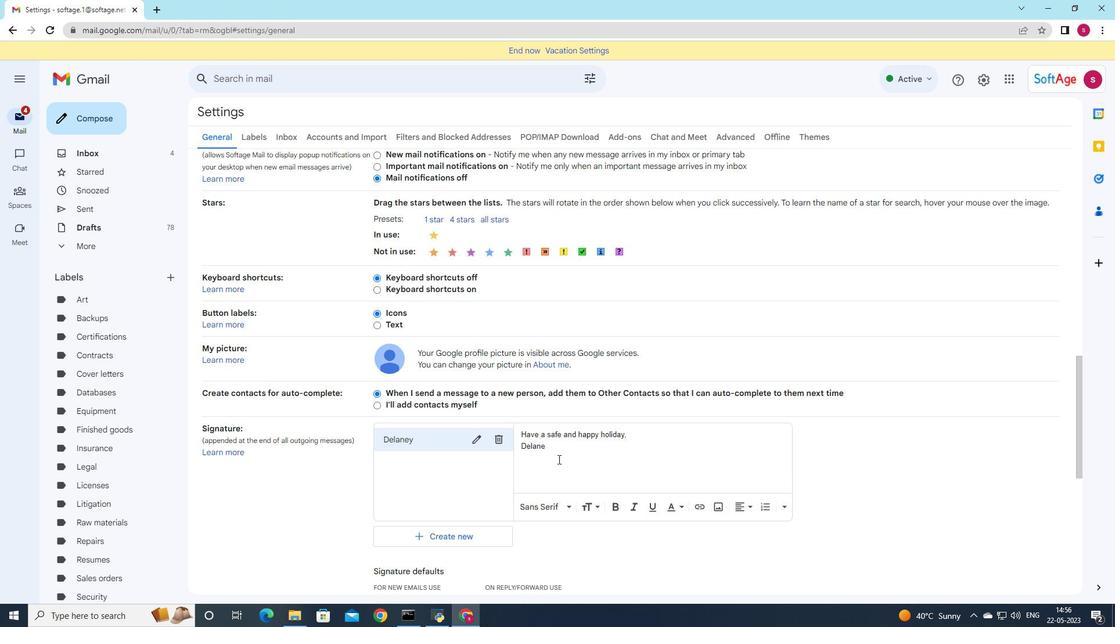 
Action: Mouse moved to (541, 519)
Screenshot: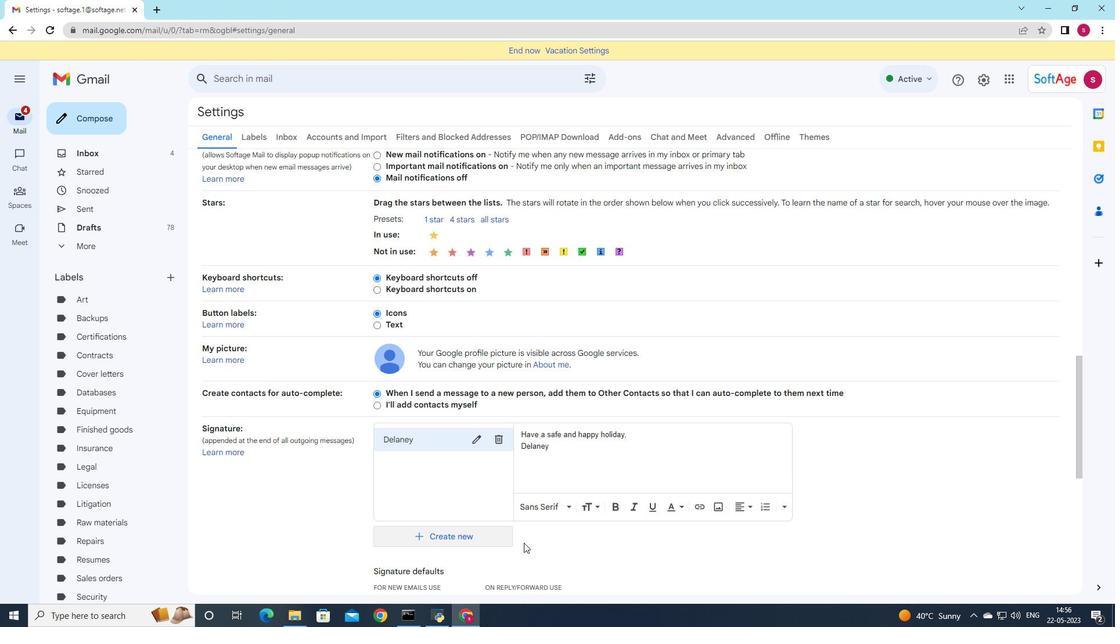 
Action: Mouse scrolled (541, 519) with delta (0, 0)
Screenshot: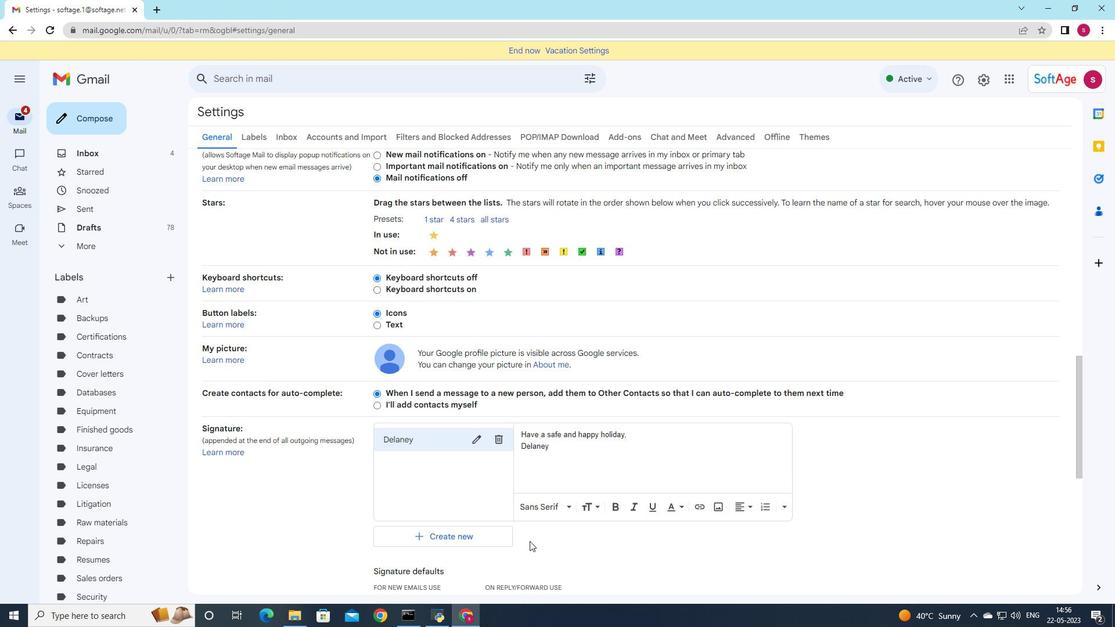 
Action: Mouse scrolled (541, 519) with delta (0, 0)
Screenshot: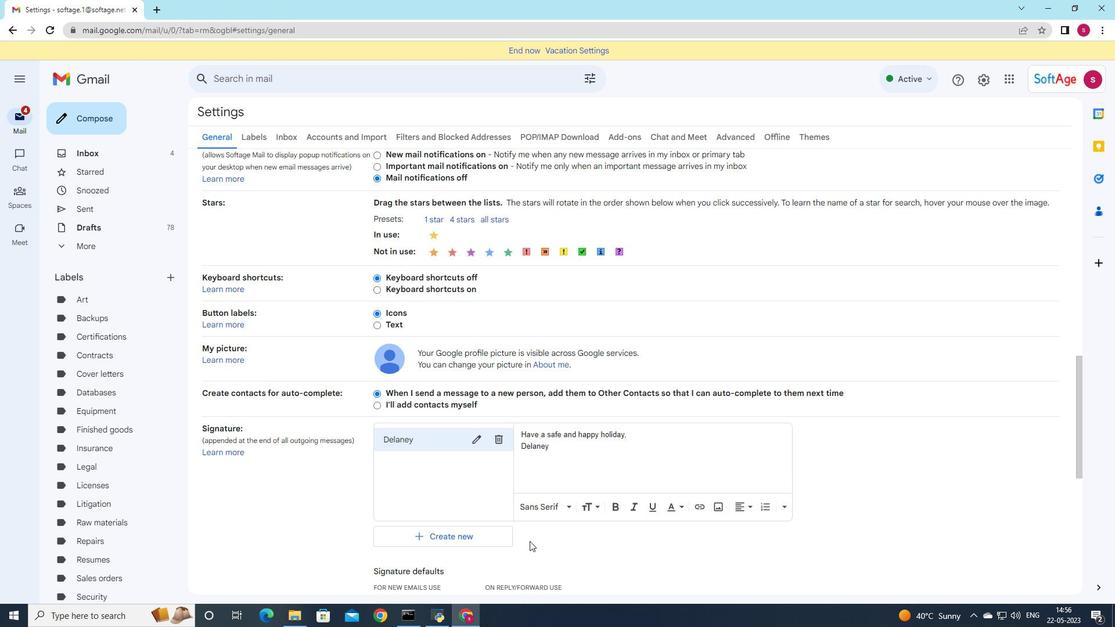 
Action: Mouse scrolled (541, 519) with delta (0, 0)
Screenshot: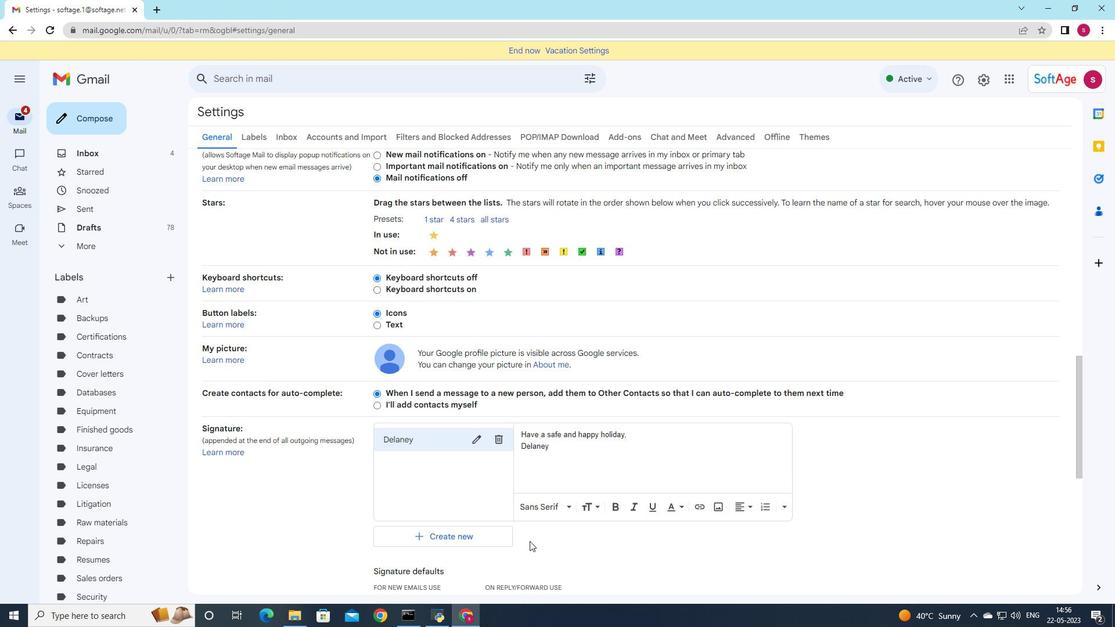 
Action: Mouse scrolled (541, 519) with delta (0, 0)
Screenshot: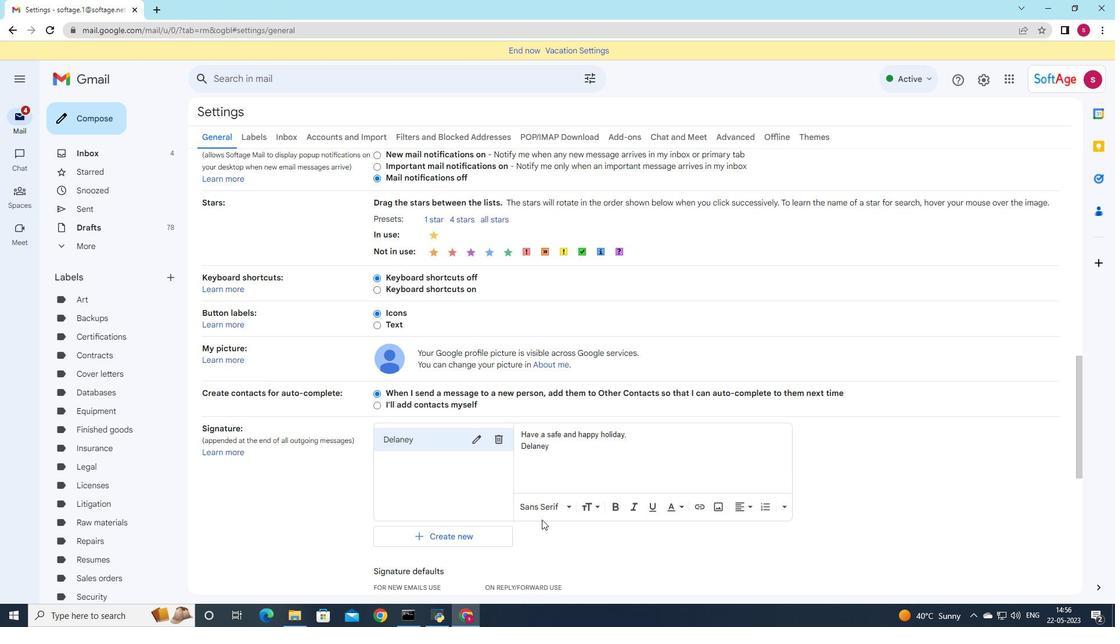 
Action: Mouse moved to (468, 372)
Screenshot: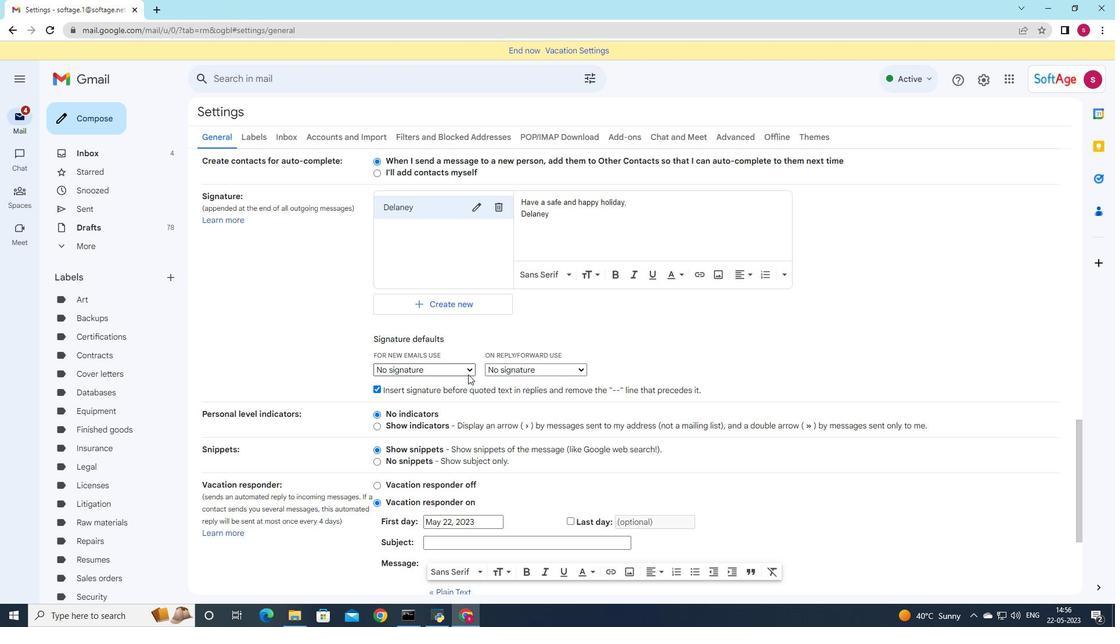 
Action: Mouse pressed left at (468, 372)
Screenshot: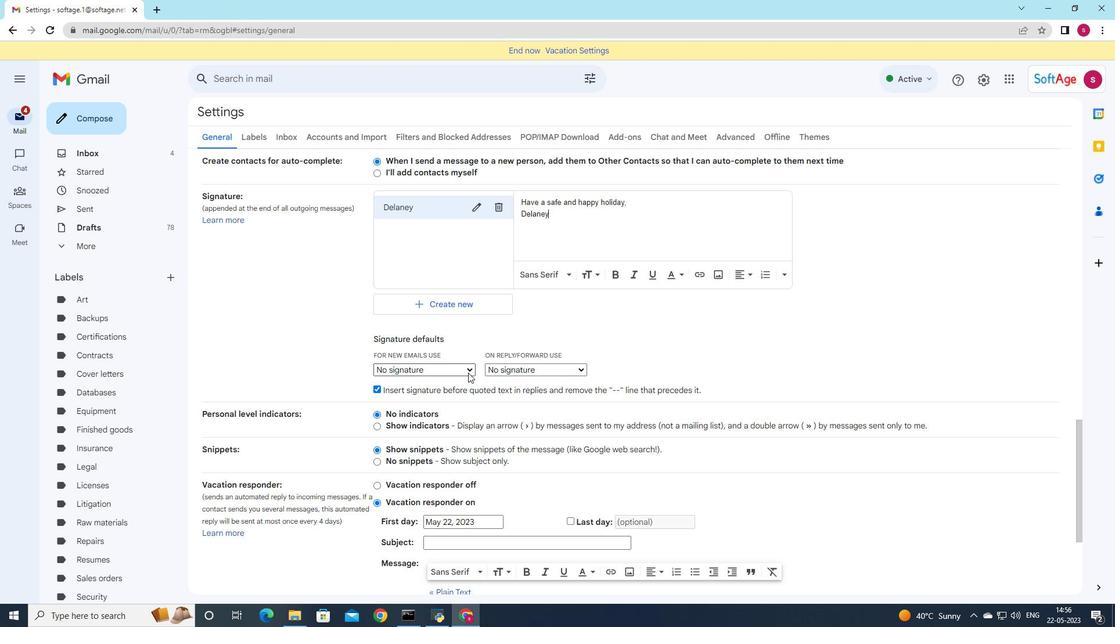 
Action: Mouse moved to (468, 396)
Screenshot: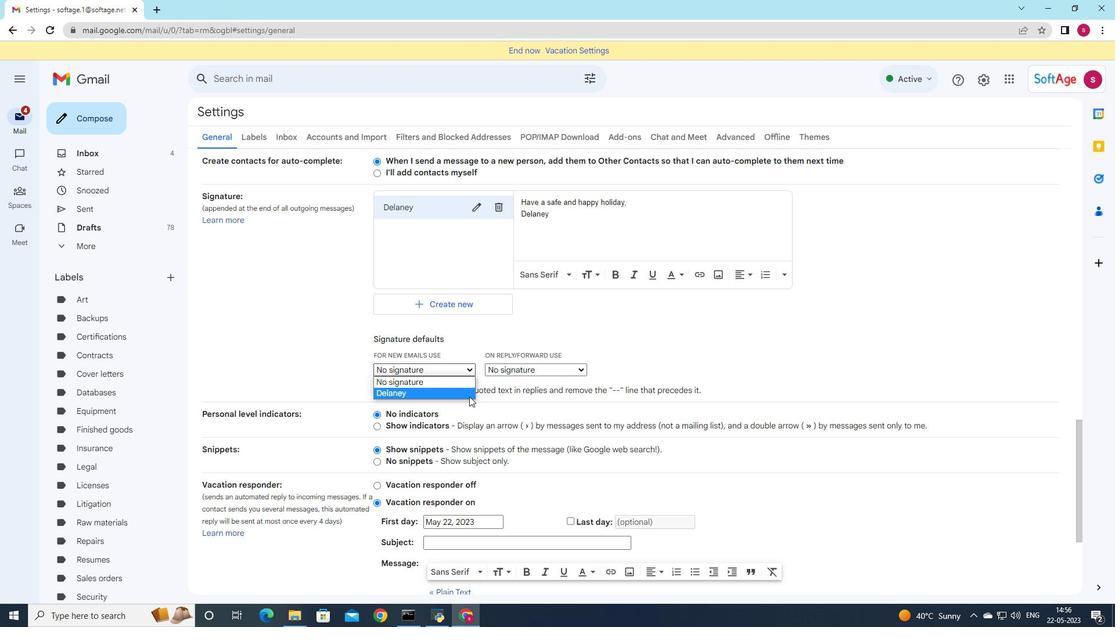 
Action: Mouse pressed left at (468, 396)
Screenshot: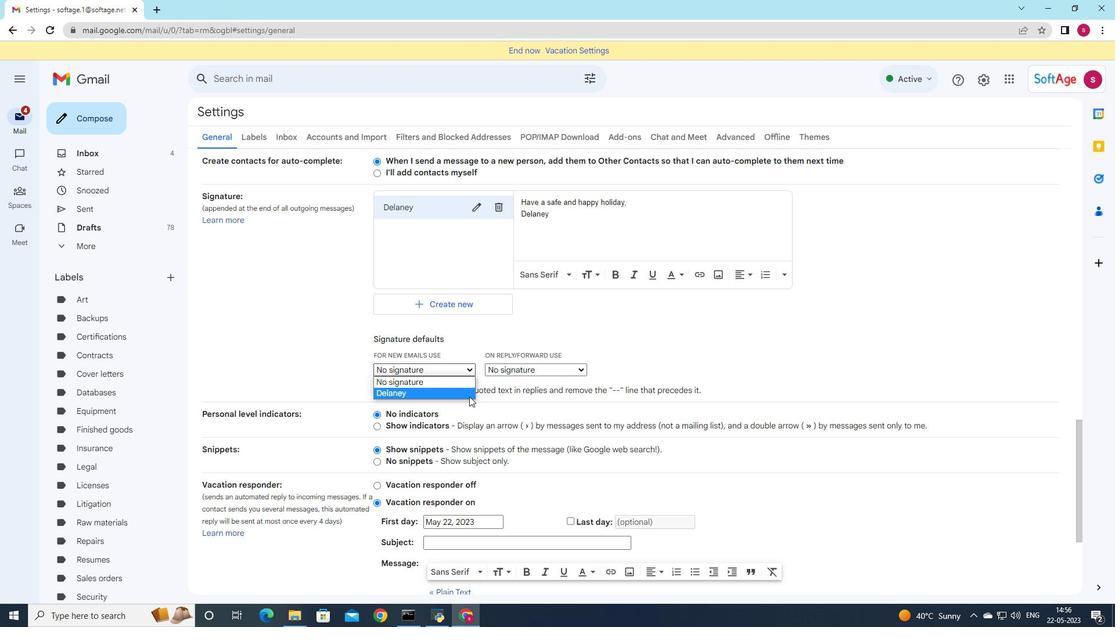 
Action: Mouse moved to (579, 378)
Screenshot: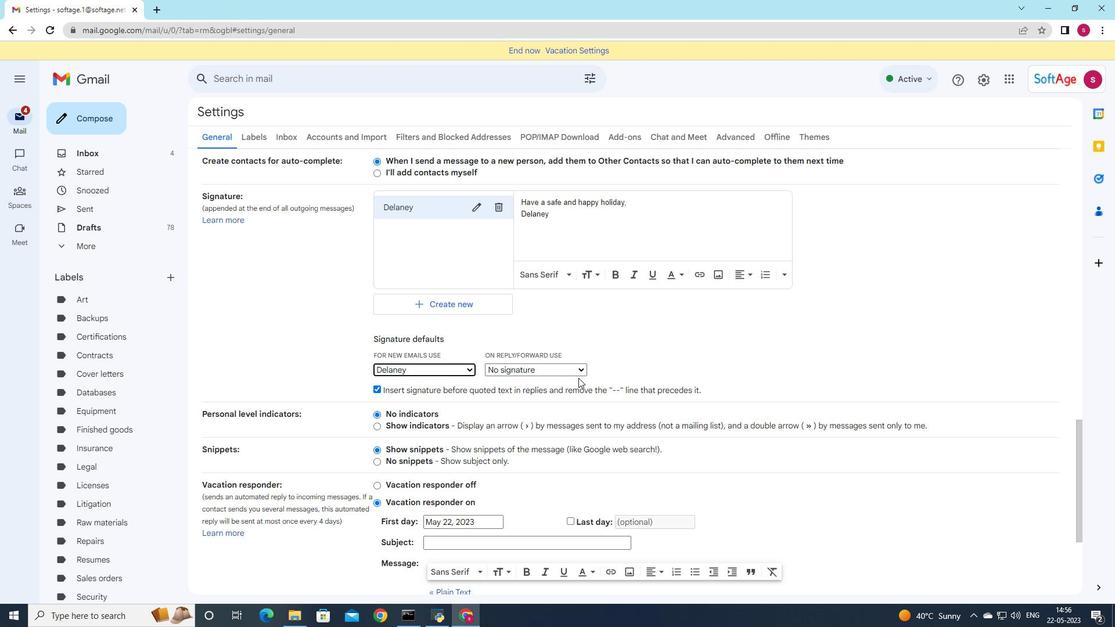 
Action: Mouse pressed left at (579, 378)
Screenshot: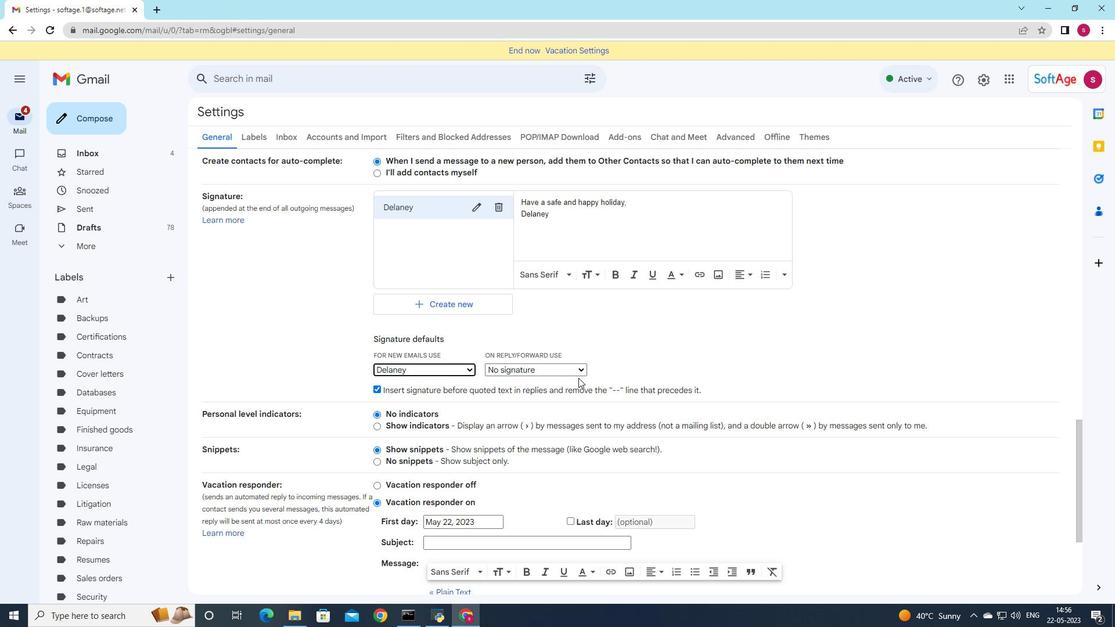 
Action: Mouse moved to (579, 371)
Screenshot: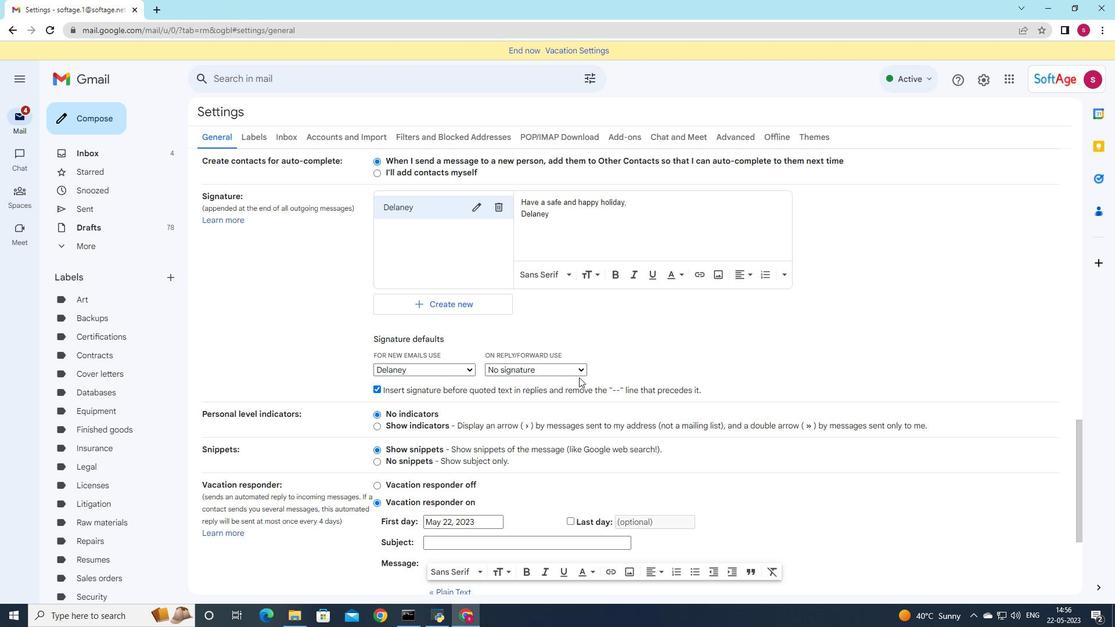 
Action: Mouse pressed left at (579, 371)
Screenshot: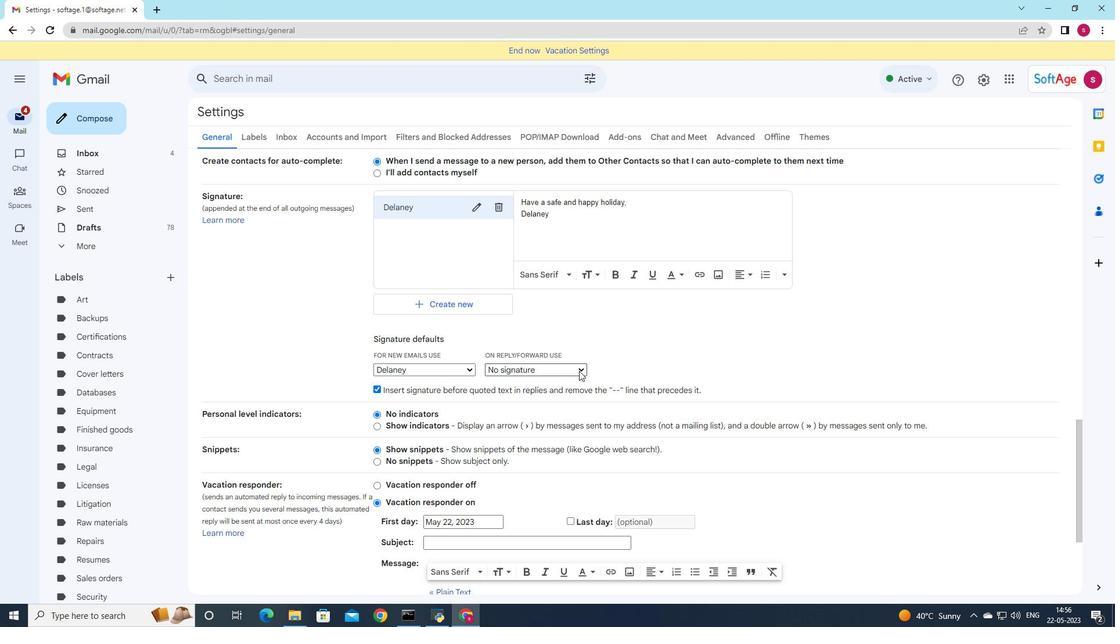 
Action: Mouse moved to (575, 402)
Screenshot: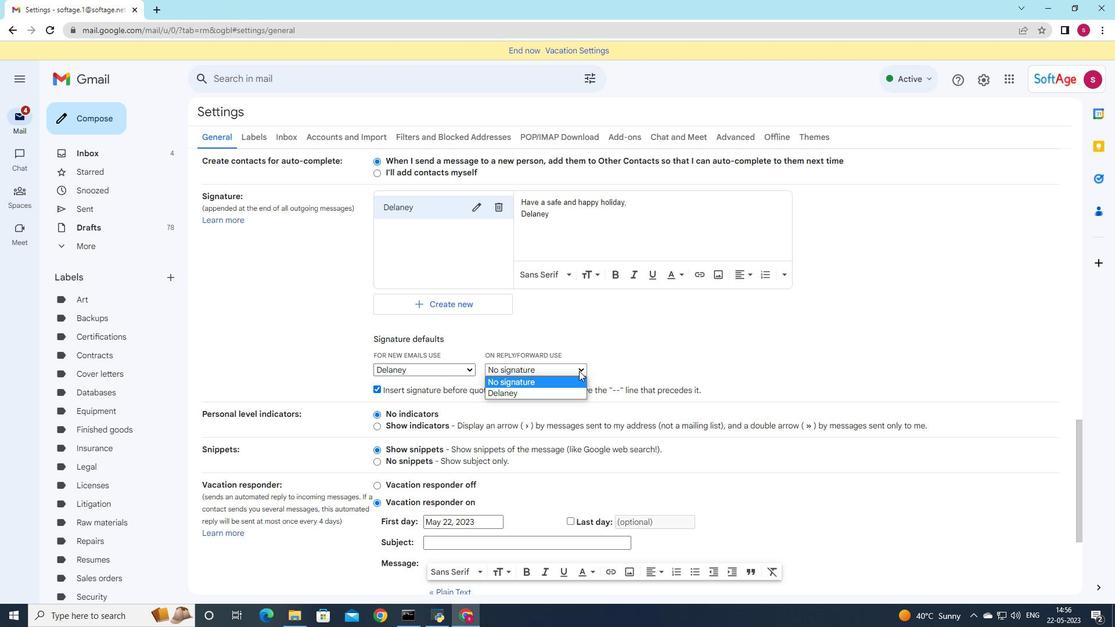 
Action: Mouse pressed left at (575, 402)
Screenshot: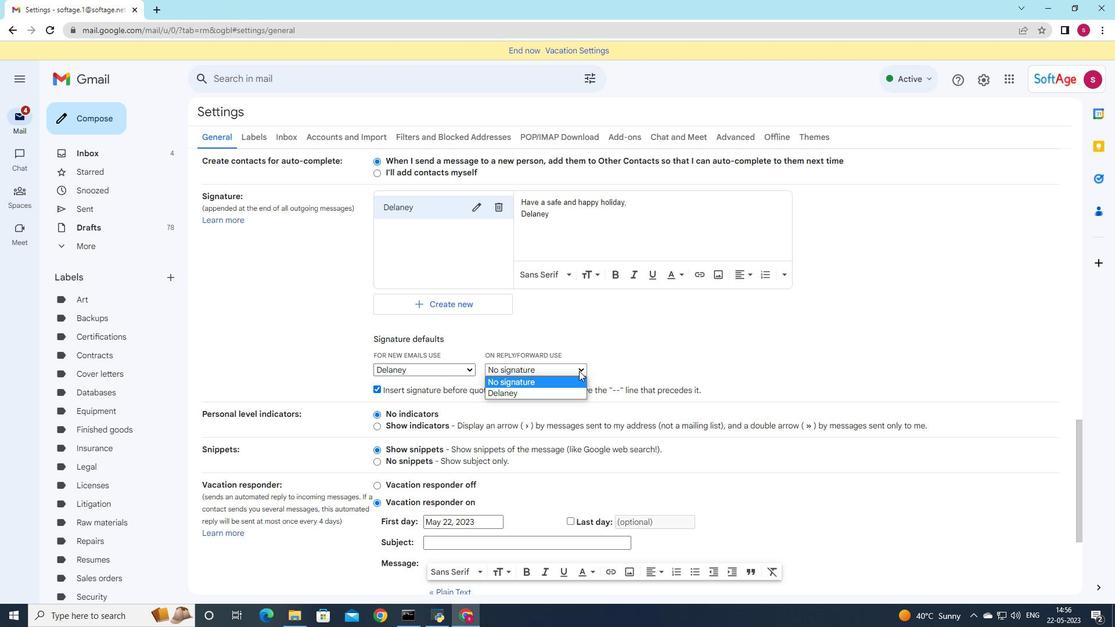 
Action: Mouse moved to (572, 372)
Screenshot: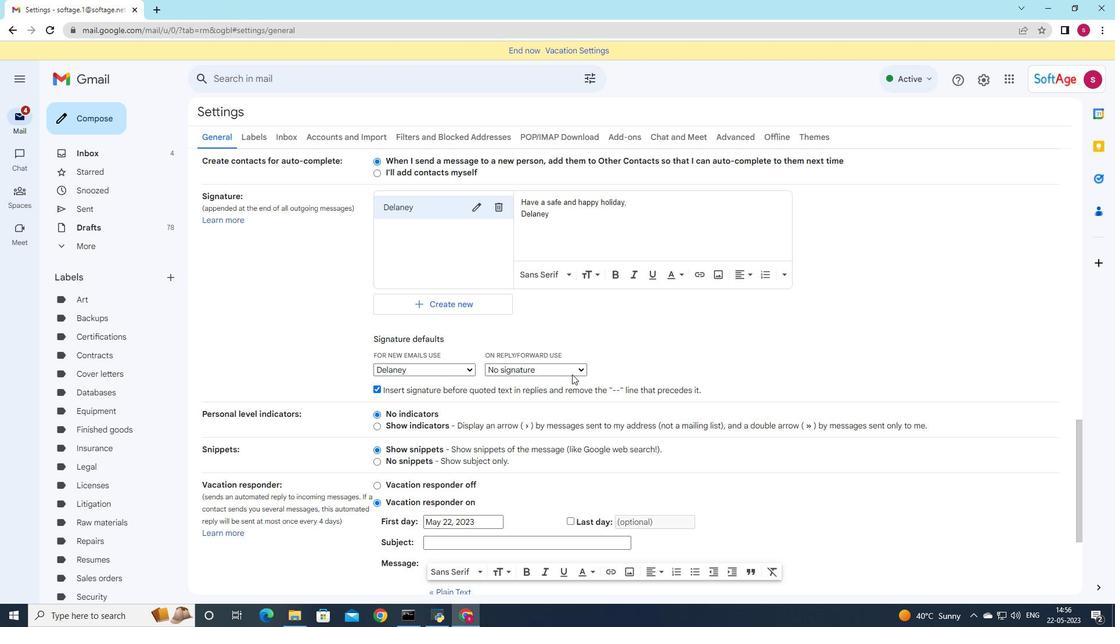 
Action: Mouse pressed left at (572, 372)
Screenshot: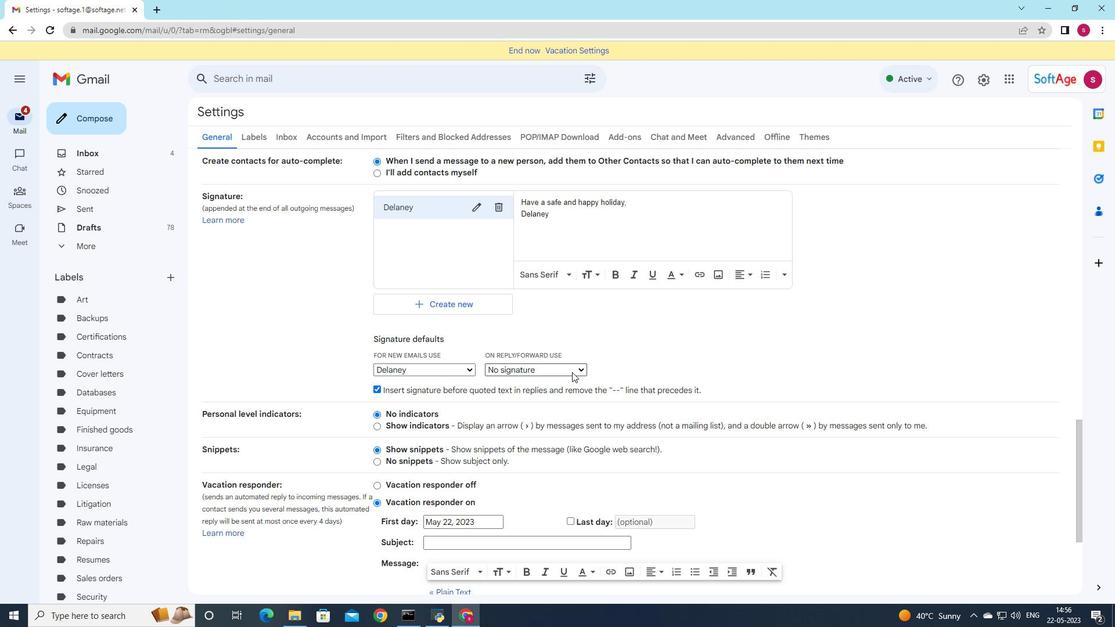 
Action: Mouse moved to (562, 393)
Screenshot: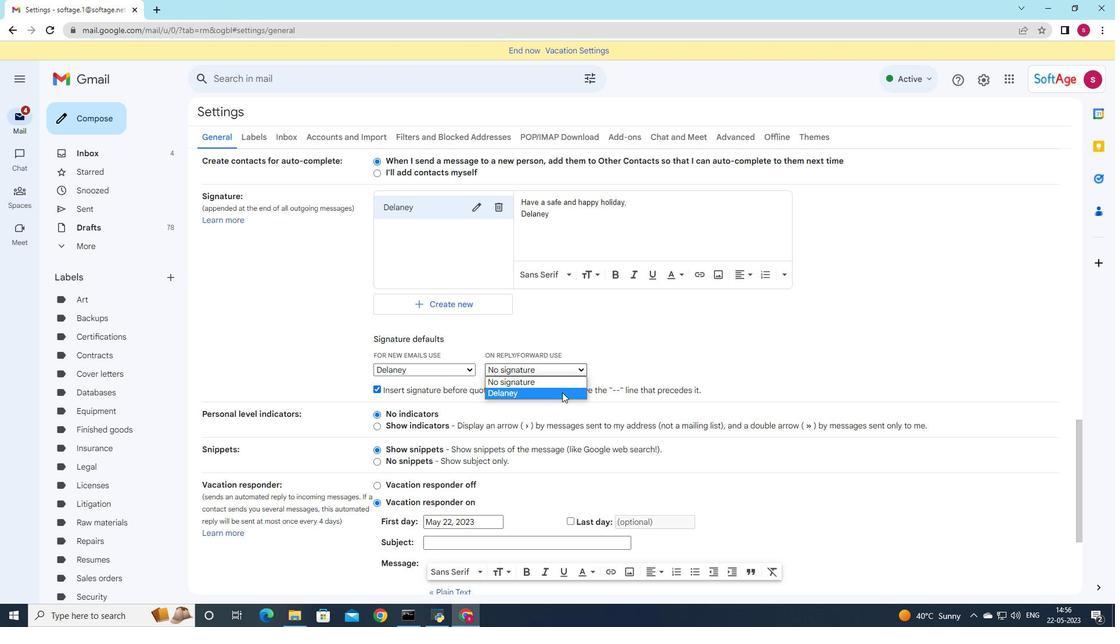 
Action: Mouse pressed left at (562, 393)
Screenshot: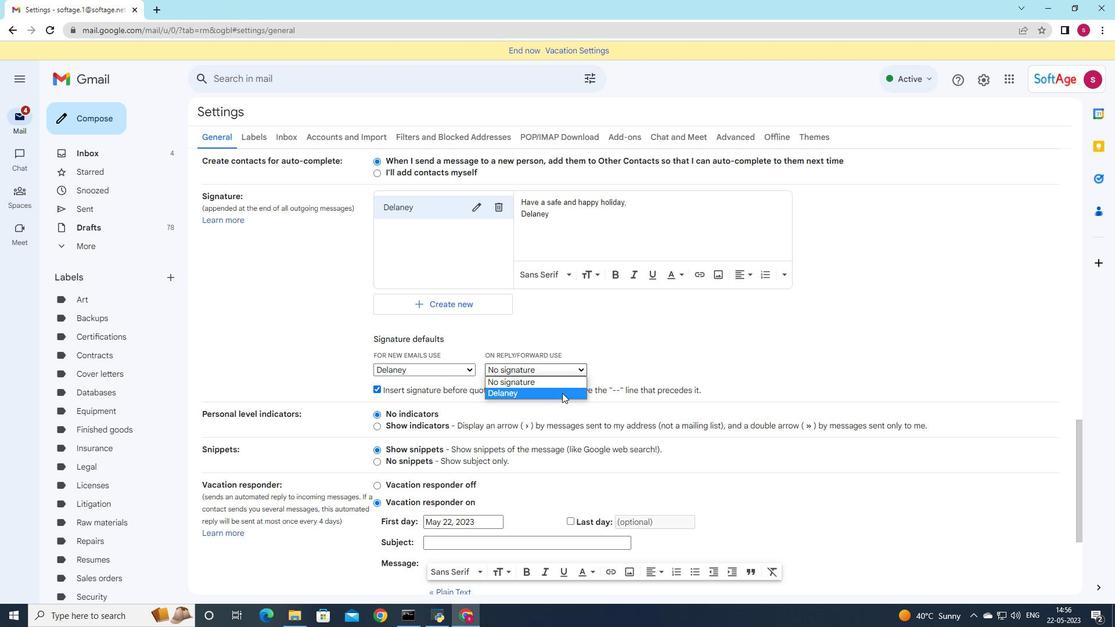 
Action: Mouse moved to (674, 390)
Screenshot: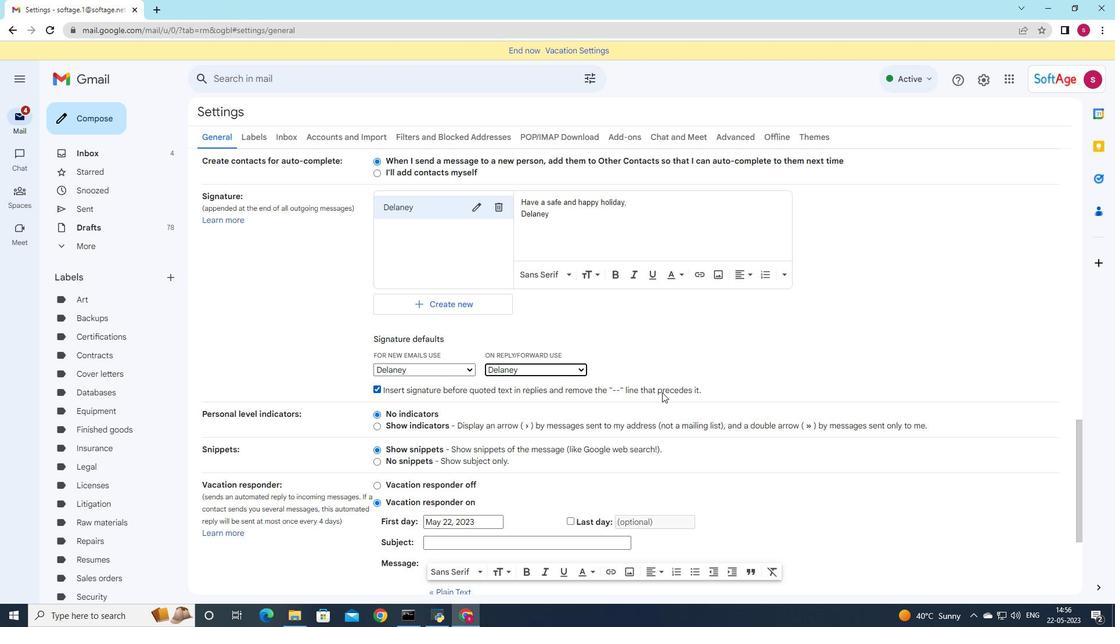
Action: Mouse scrolled (674, 389) with delta (0, 0)
Screenshot: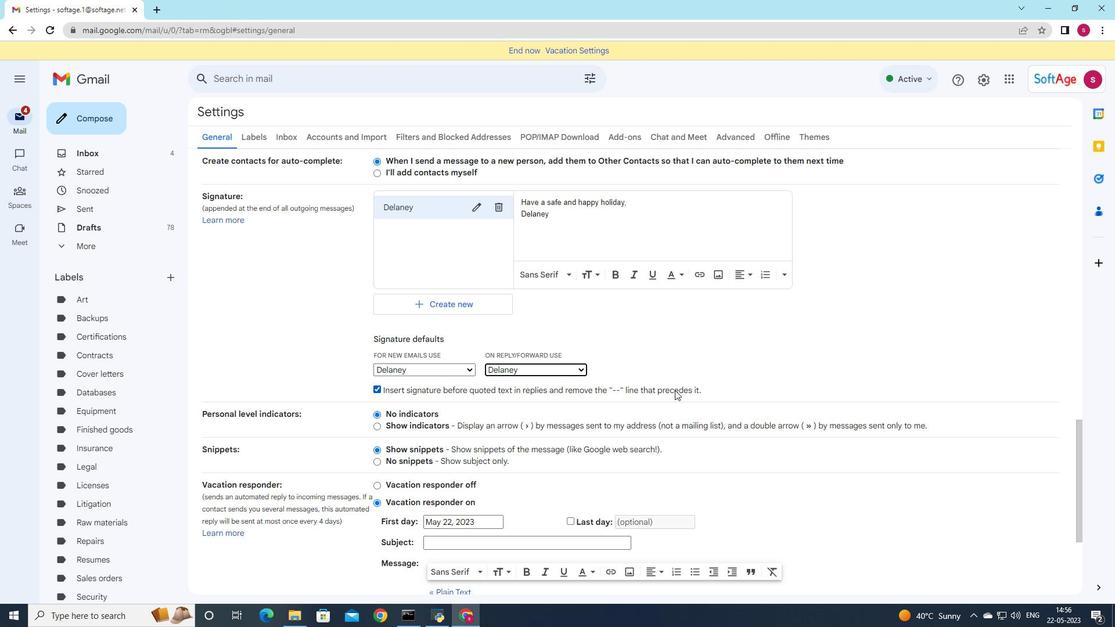 
Action: Mouse scrolled (674, 389) with delta (0, 0)
Screenshot: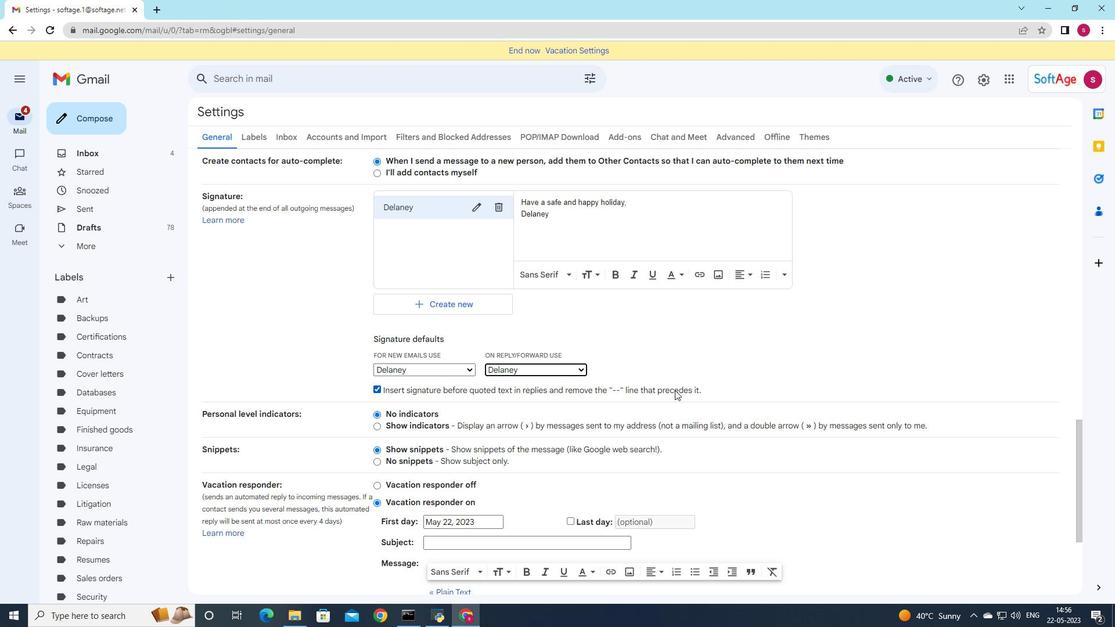 
Action: Mouse moved to (670, 392)
Screenshot: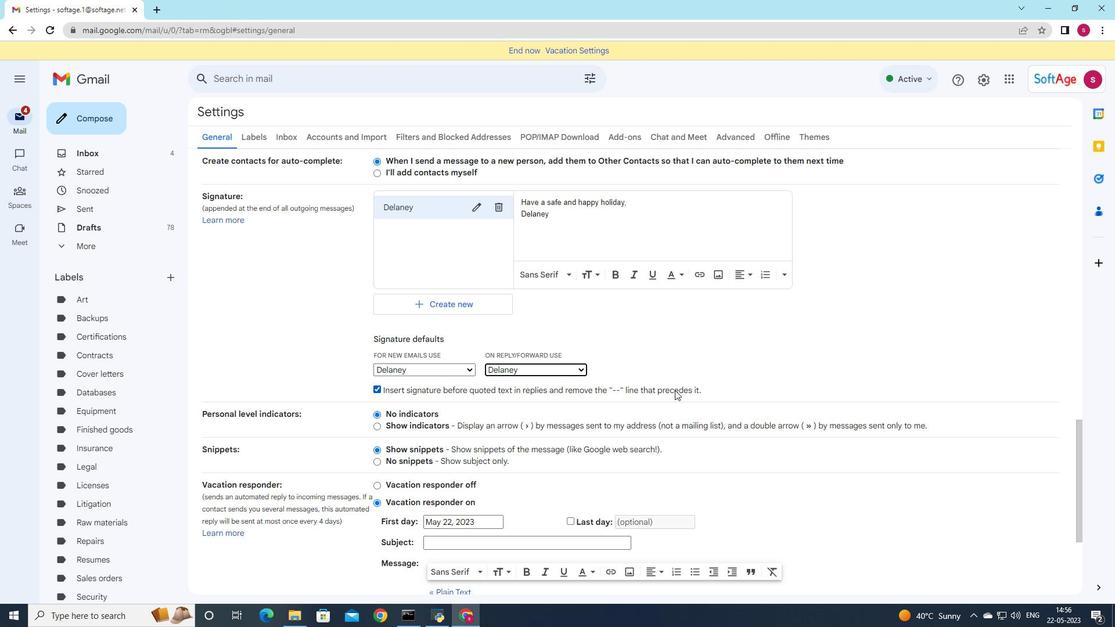
Action: Mouse scrolled (670, 392) with delta (0, 0)
Screenshot: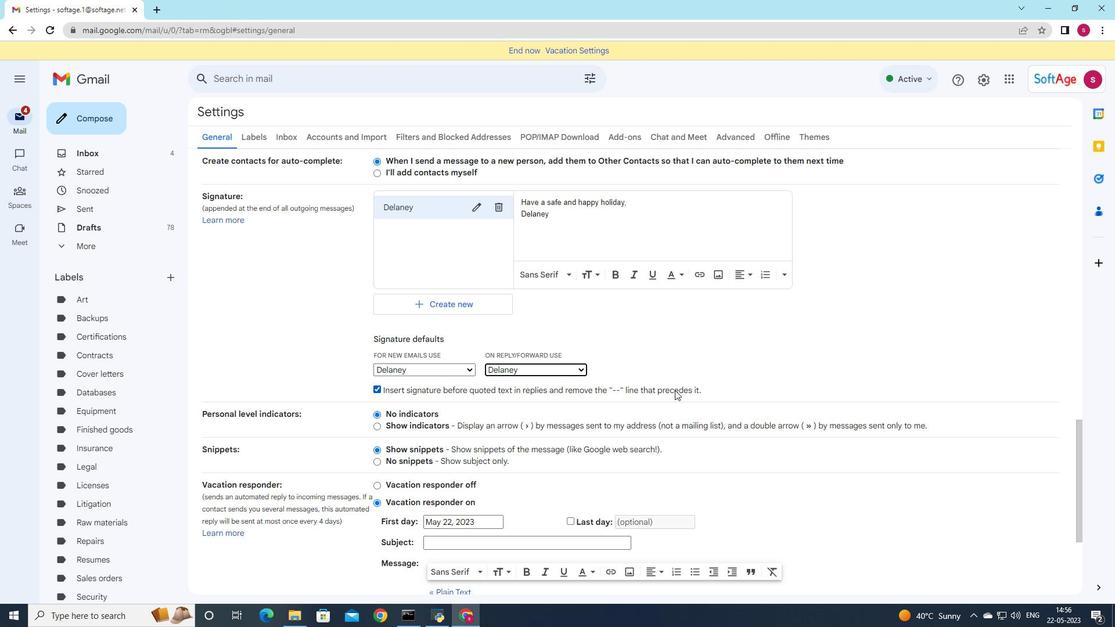 
Action: Mouse moved to (563, 451)
Screenshot: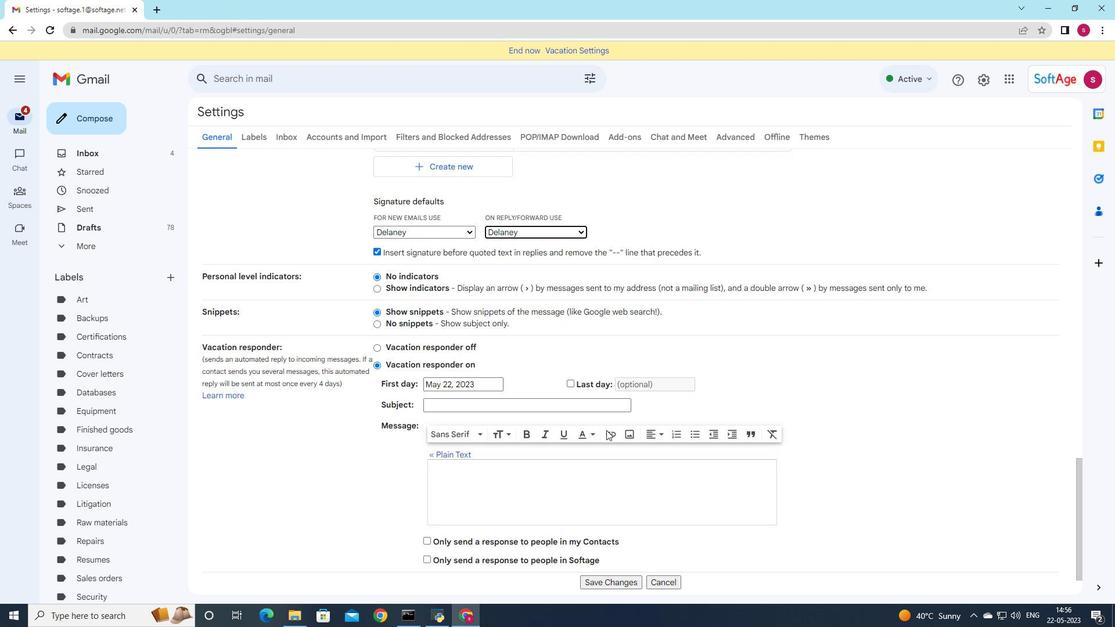 
Action: Mouse scrolled (563, 451) with delta (0, 0)
Screenshot: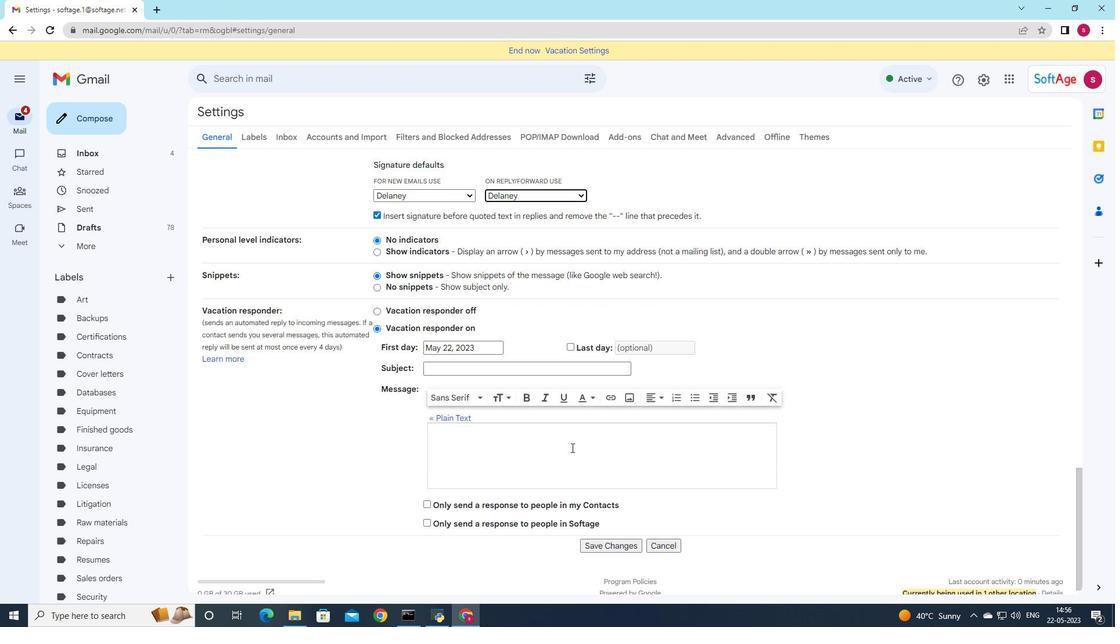
Action: Mouse scrolled (563, 451) with delta (0, 0)
Screenshot: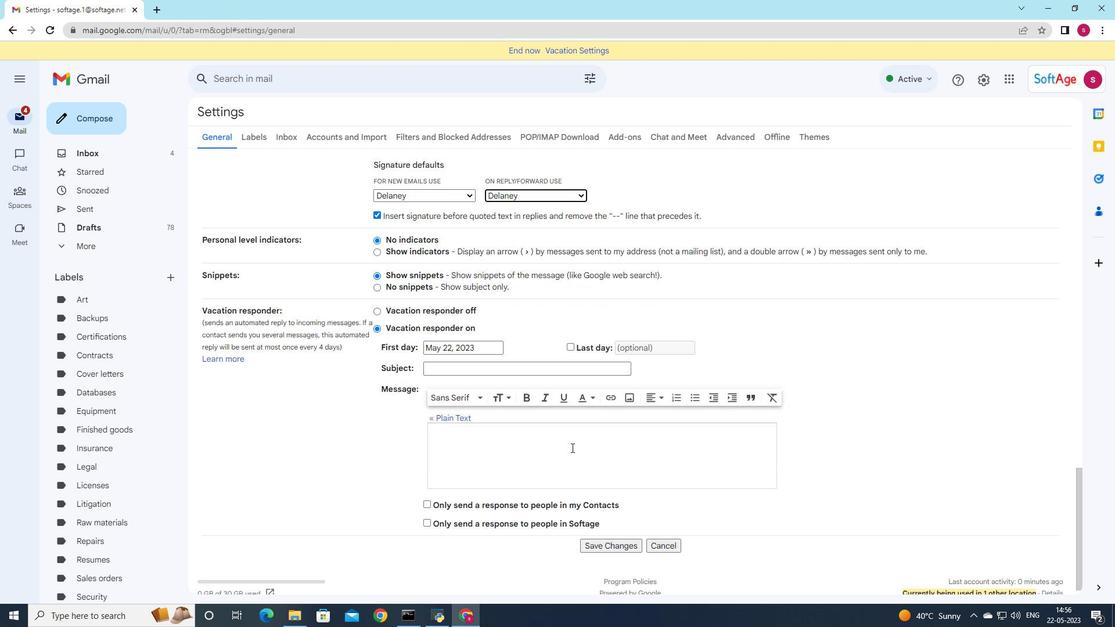 
Action: Mouse scrolled (563, 451) with delta (0, 0)
Screenshot: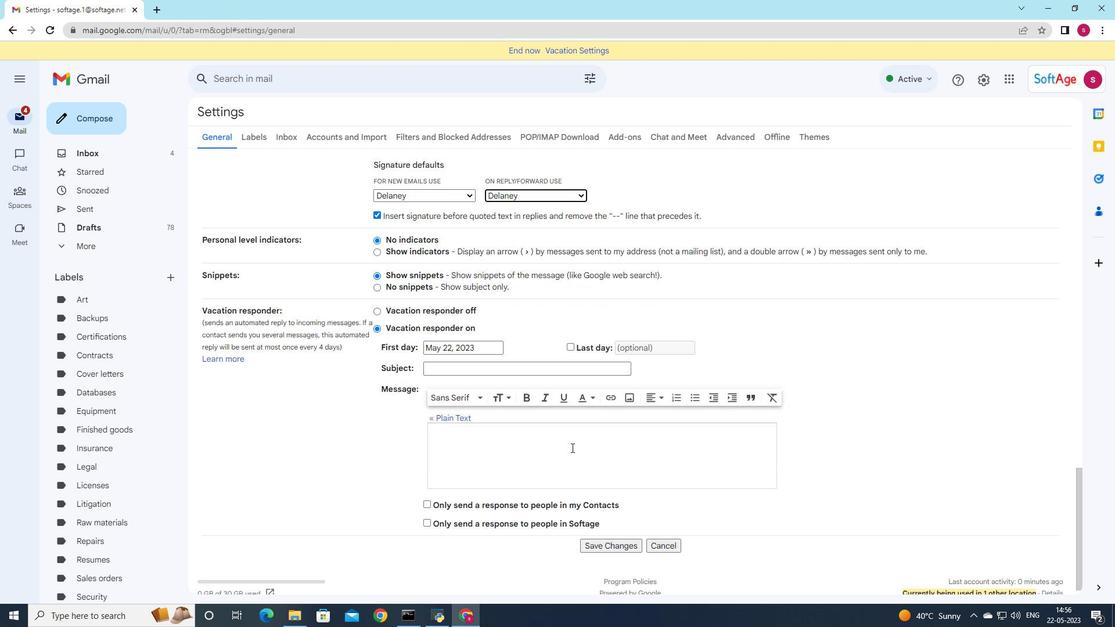 
Action: Mouse scrolled (563, 451) with delta (0, 0)
Screenshot: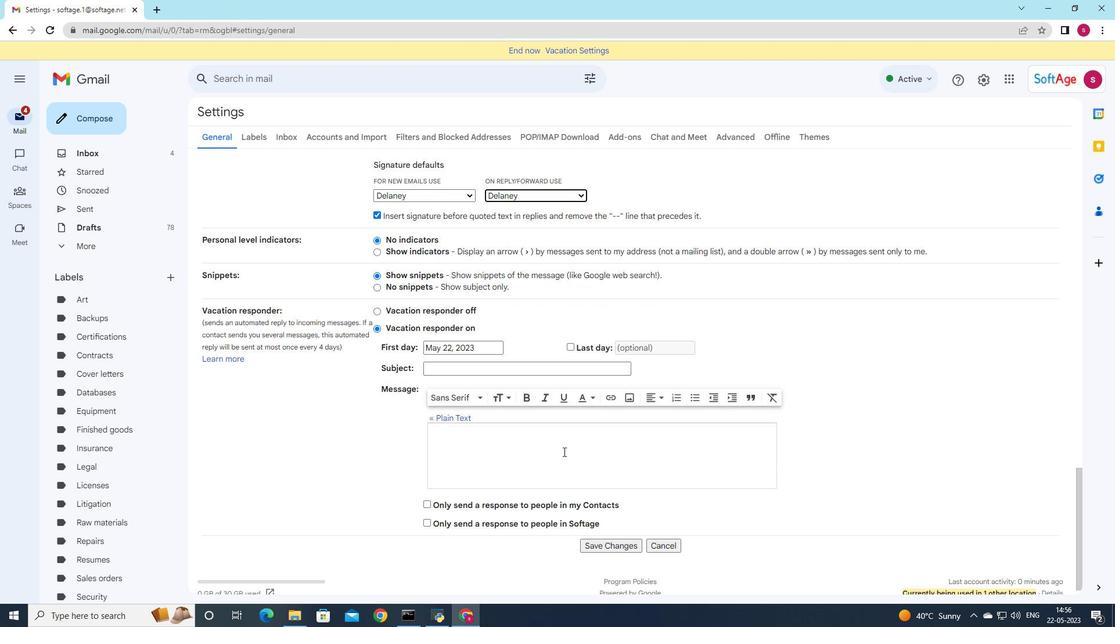 
Action: Mouse moved to (612, 534)
Screenshot: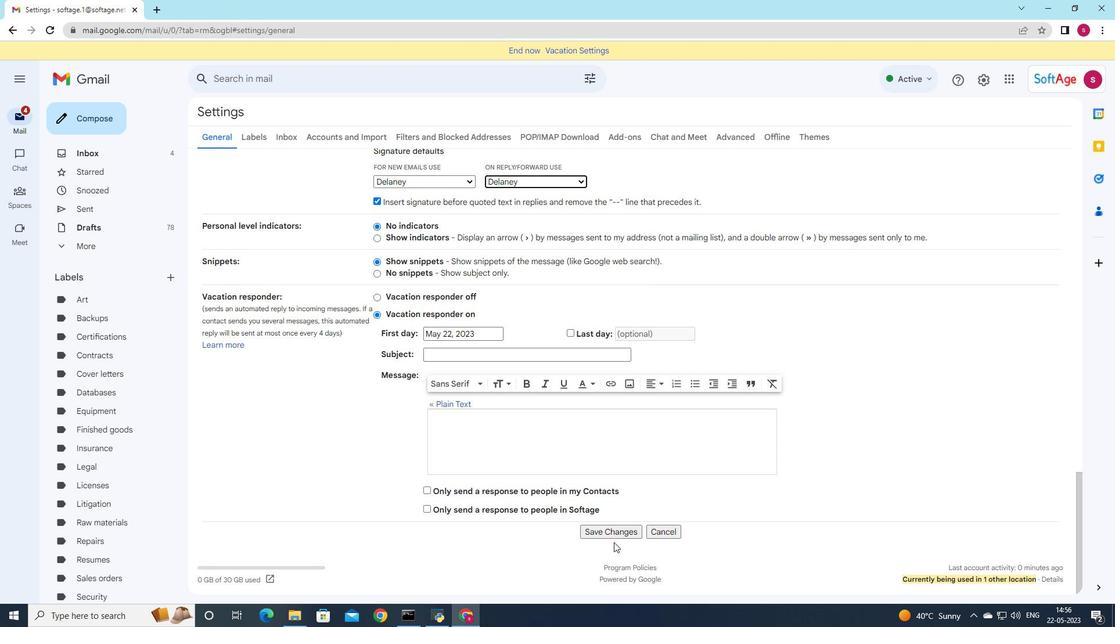 
Action: Mouse pressed left at (612, 534)
Screenshot: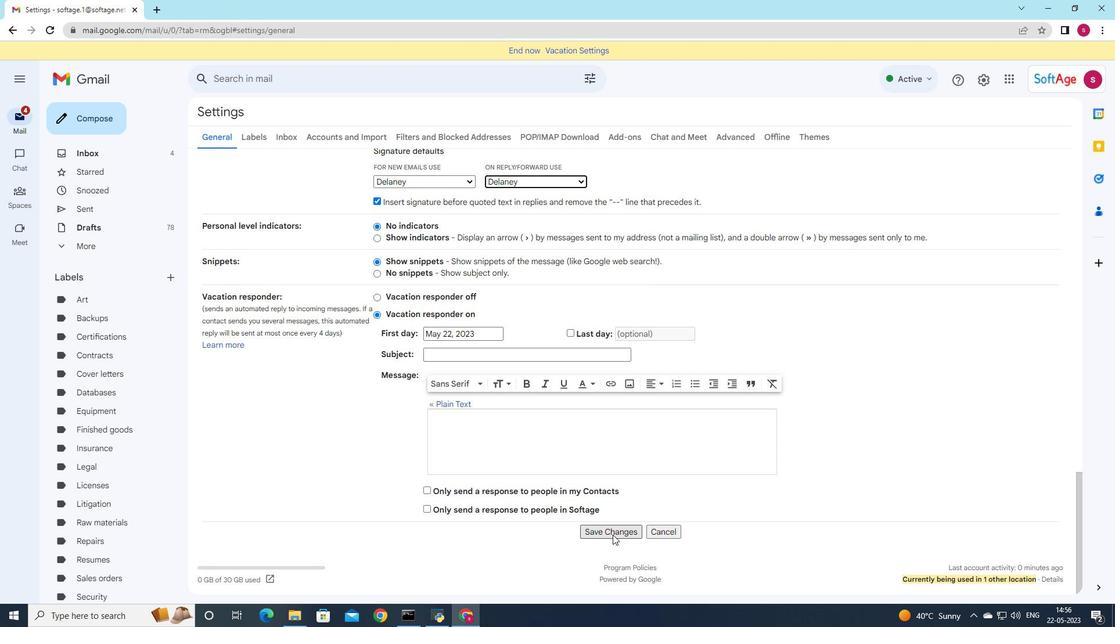 
Action: Mouse moved to (79, 117)
Screenshot: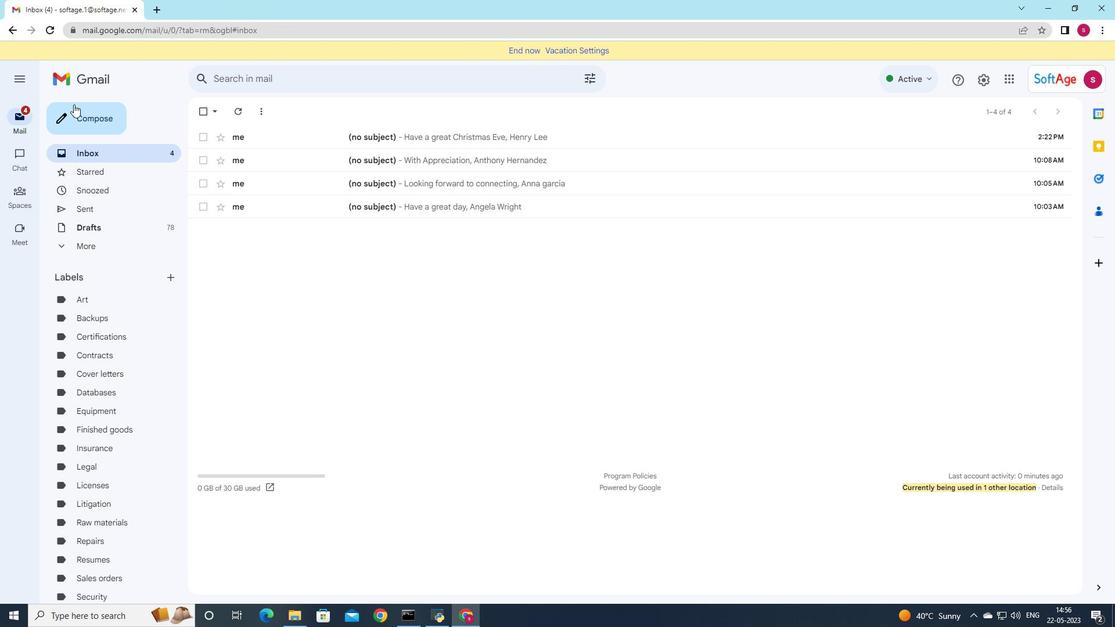 
Action: Mouse pressed left at (79, 117)
Screenshot: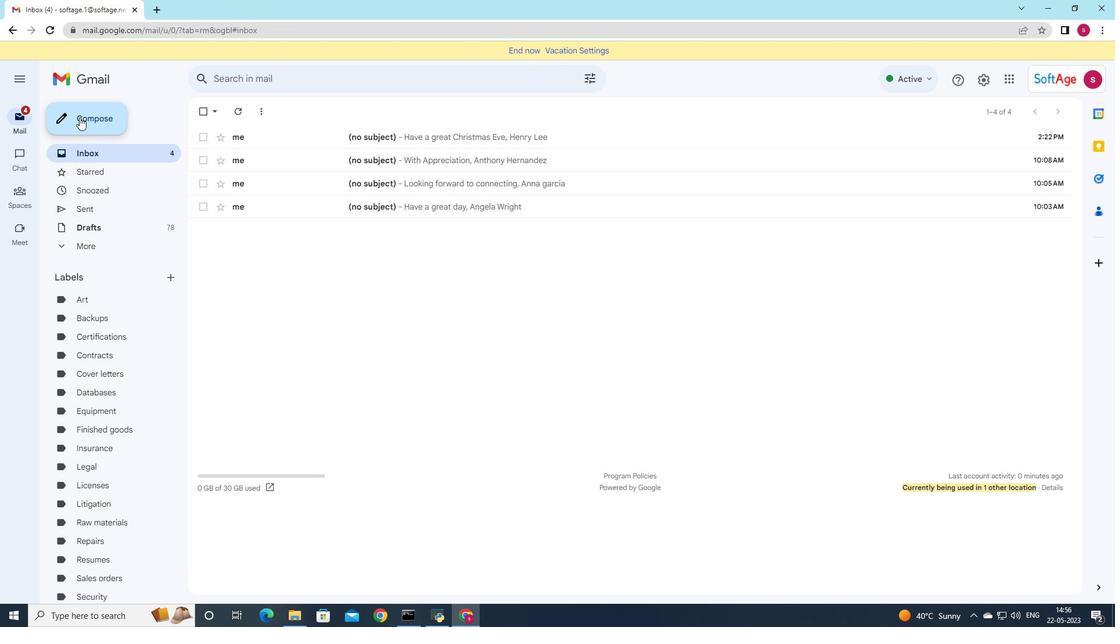 
Action: Mouse moved to (744, 304)
Screenshot: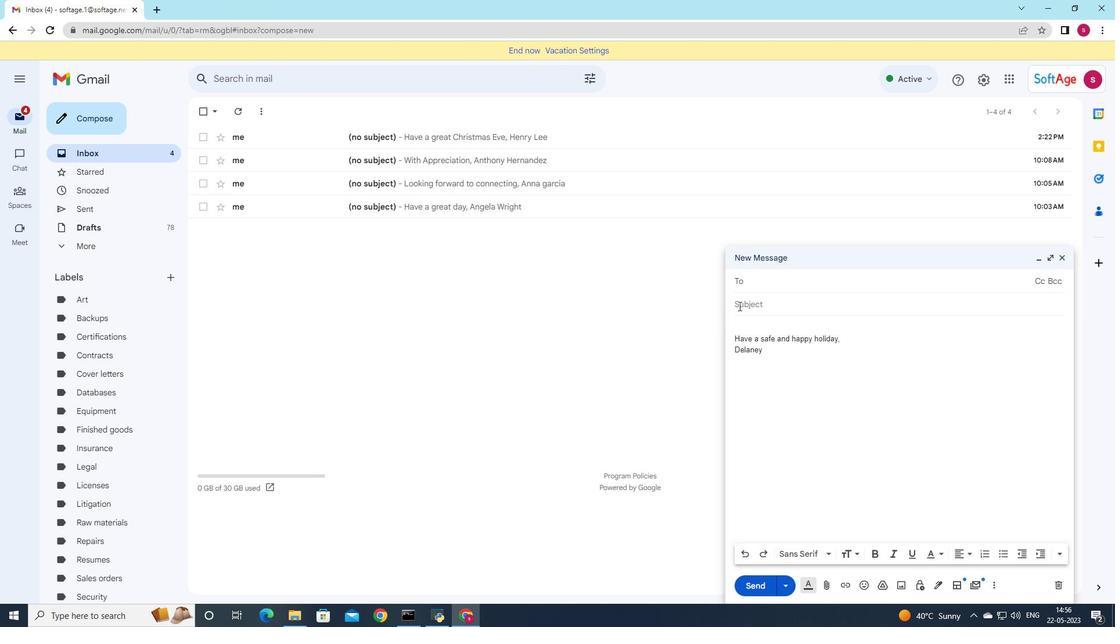 
Action: Key pressed soft
Screenshot: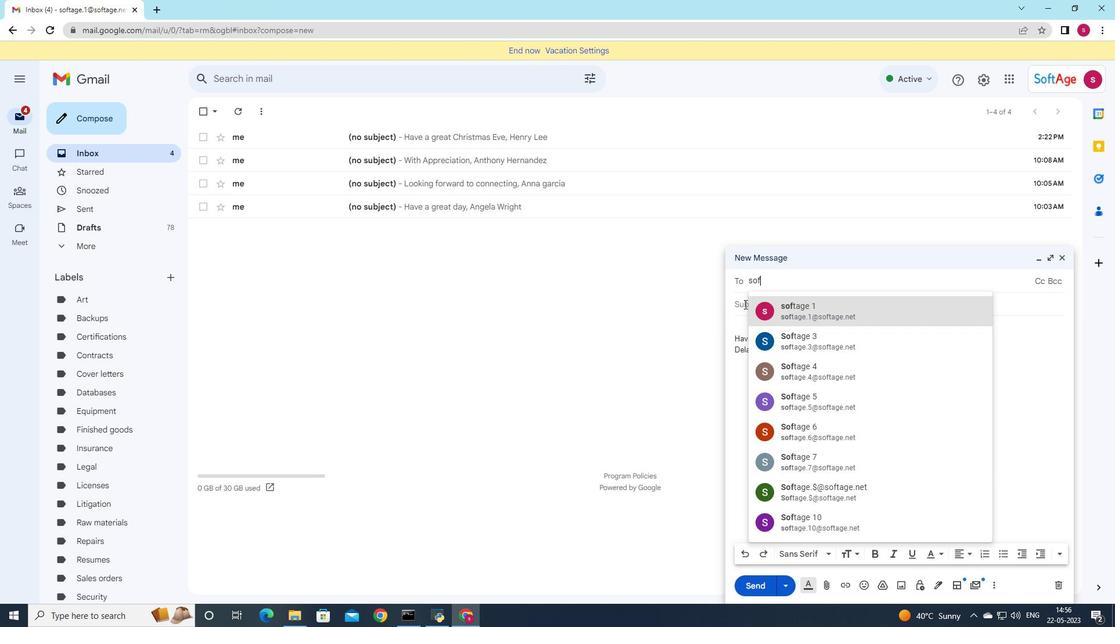 
Action: Mouse moved to (839, 310)
Screenshot: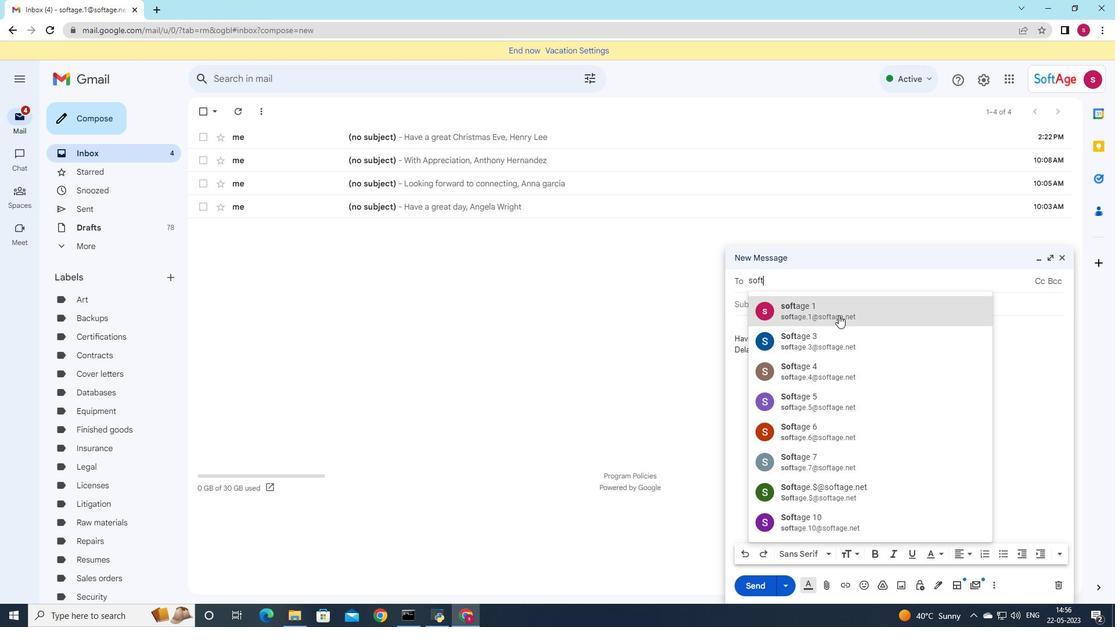 
Action: Mouse pressed left at (839, 310)
Screenshot: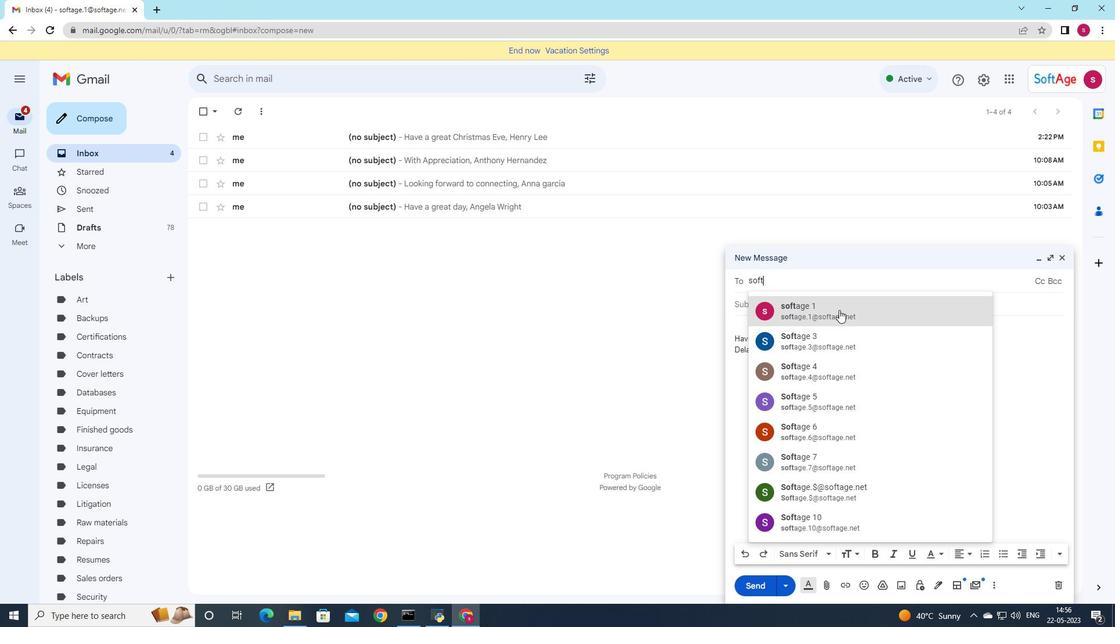 
Action: Mouse moved to (169, 279)
Screenshot: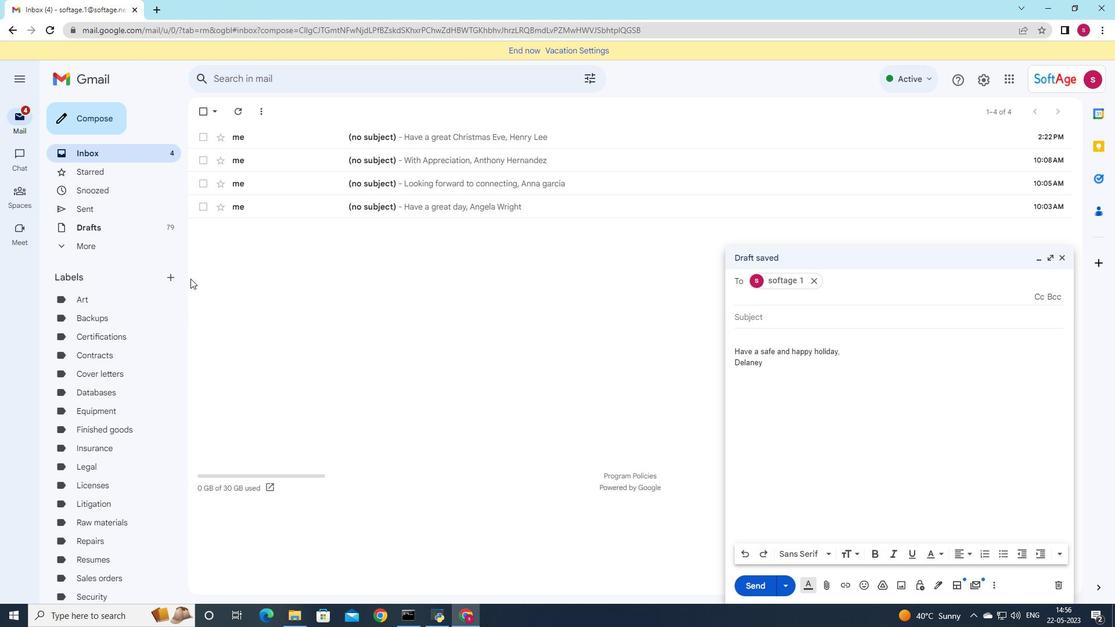 
Action: Mouse pressed left at (169, 279)
Screenshot: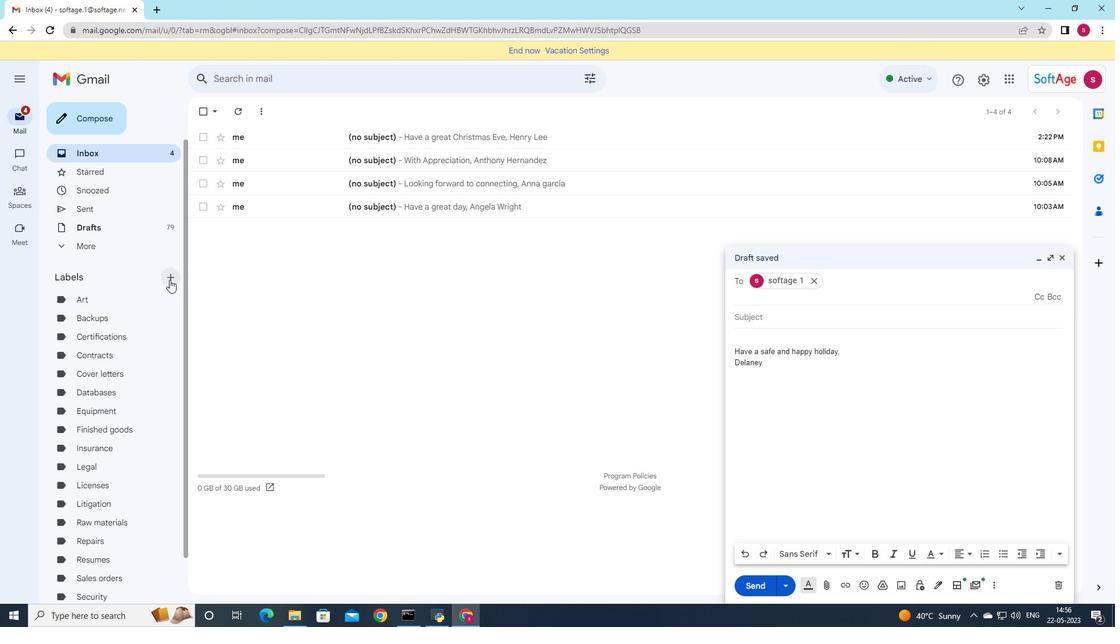 
Action: Mouse moved to (532, 327)
Screenshot: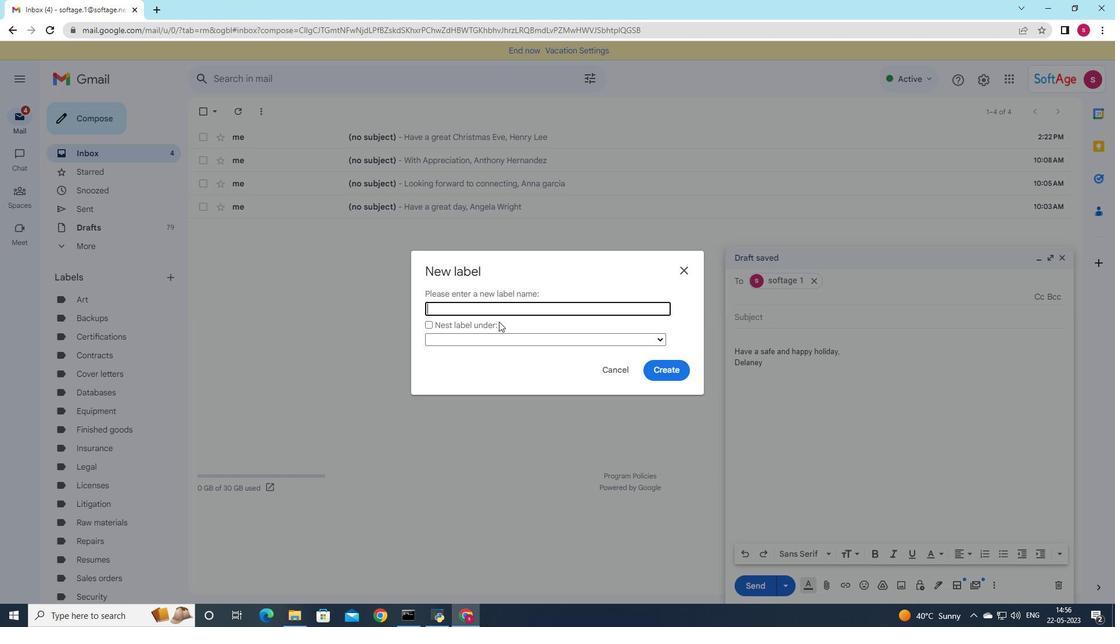 
Action: Key pressed <Key.shift_r>Intellectual<Key.space><Key.shift_r>P<Key.backspace>property
Screenshot: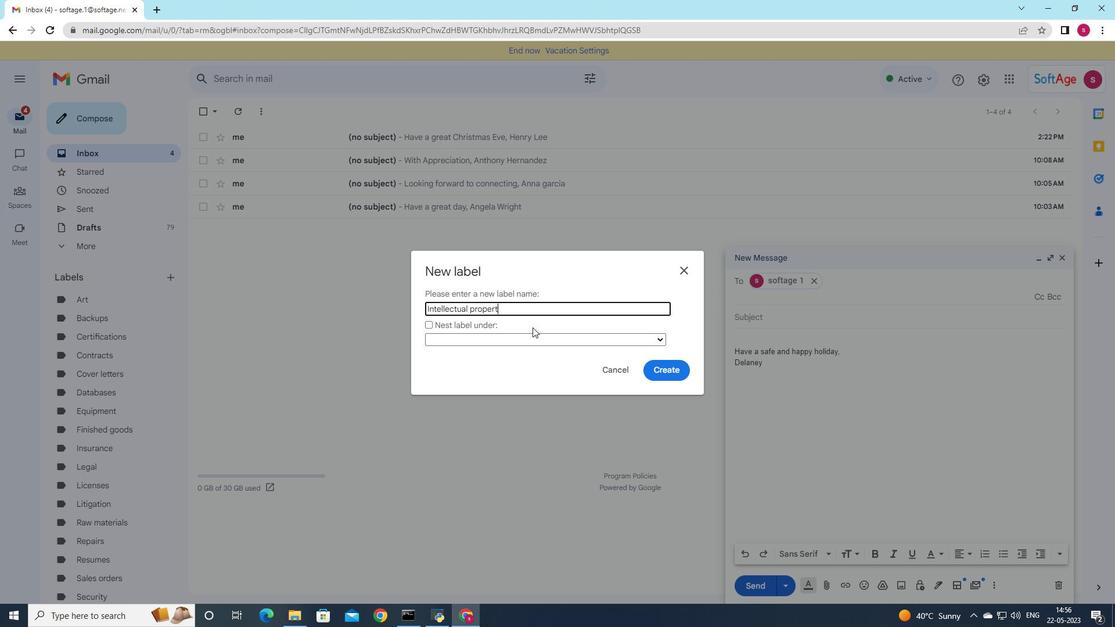 
Action: Mouse moved to (656, 376)
Screenshot: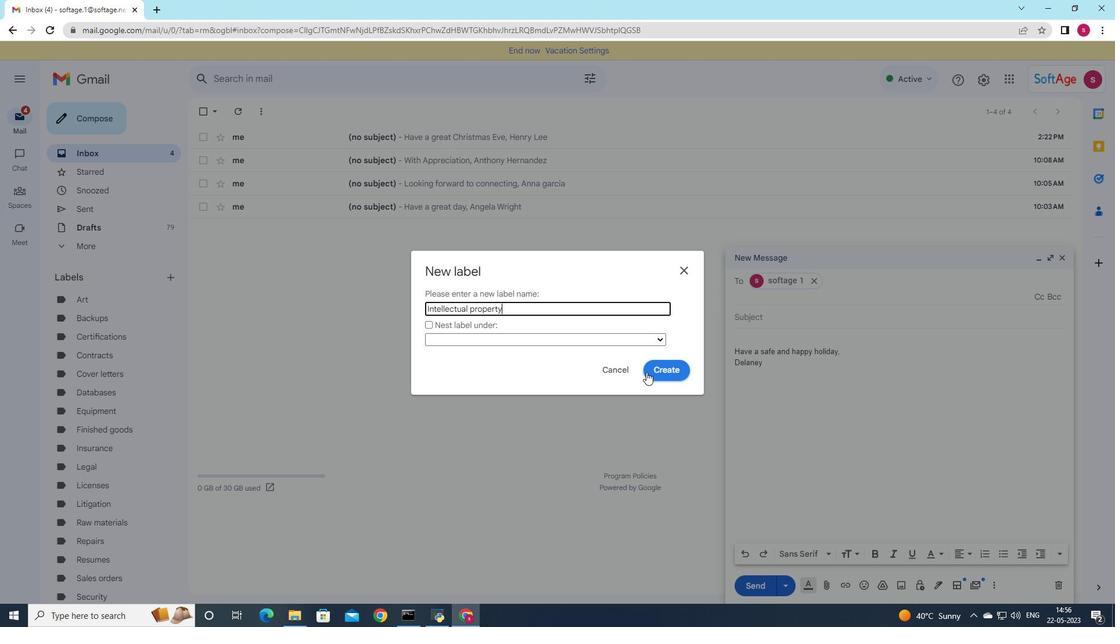 
Action: Mouse pressed left at (656, 376)
Screenshot: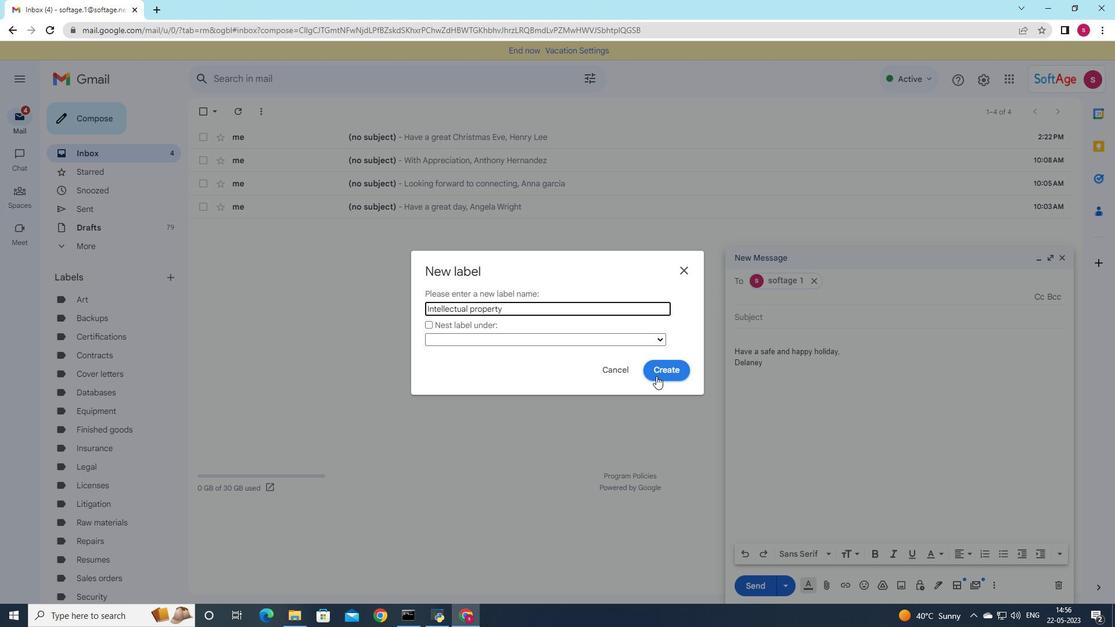 
